 Task: Add Richards Regenerative 100% Grass Fed Ground Beef 85% Lean to the cart.
Action: Mouse moved to (223, 126)
Screenshot: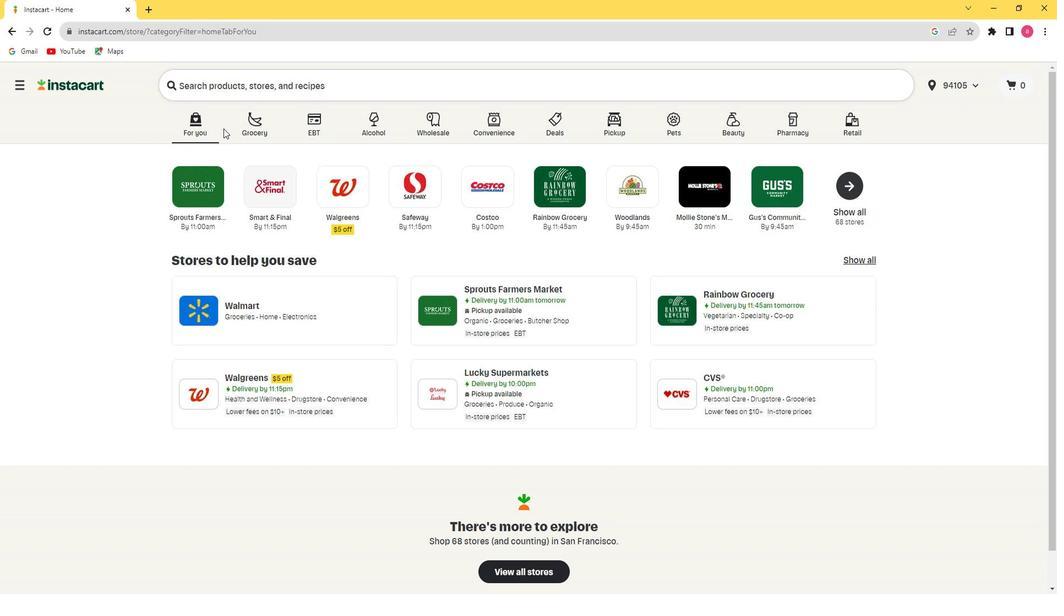 
Action: Mouse pressed left at (223, 126)
Screenshot: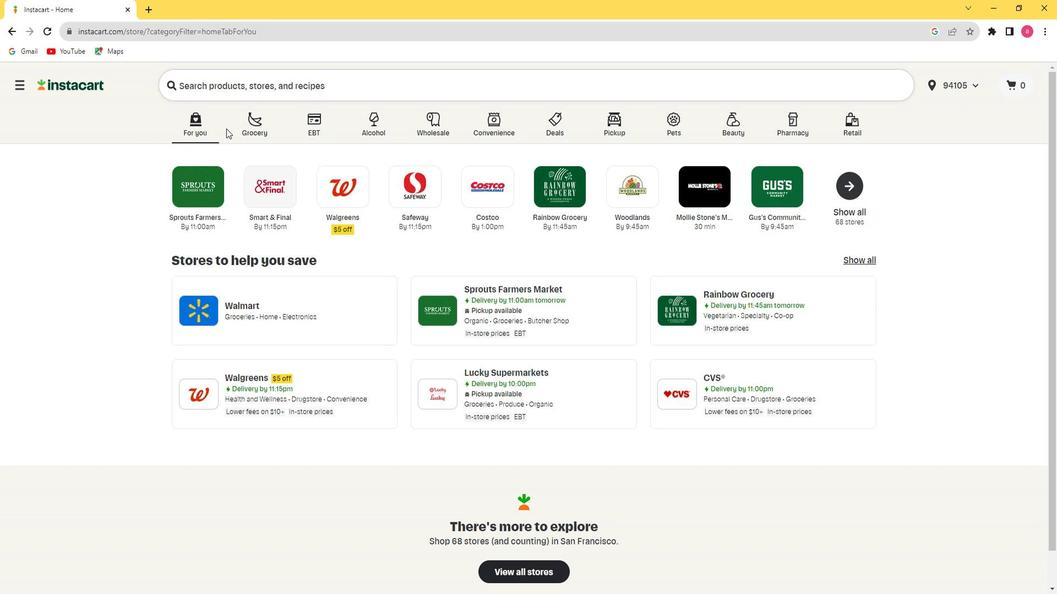 
Action: Mouse moved to (231, 125)
Screenshot: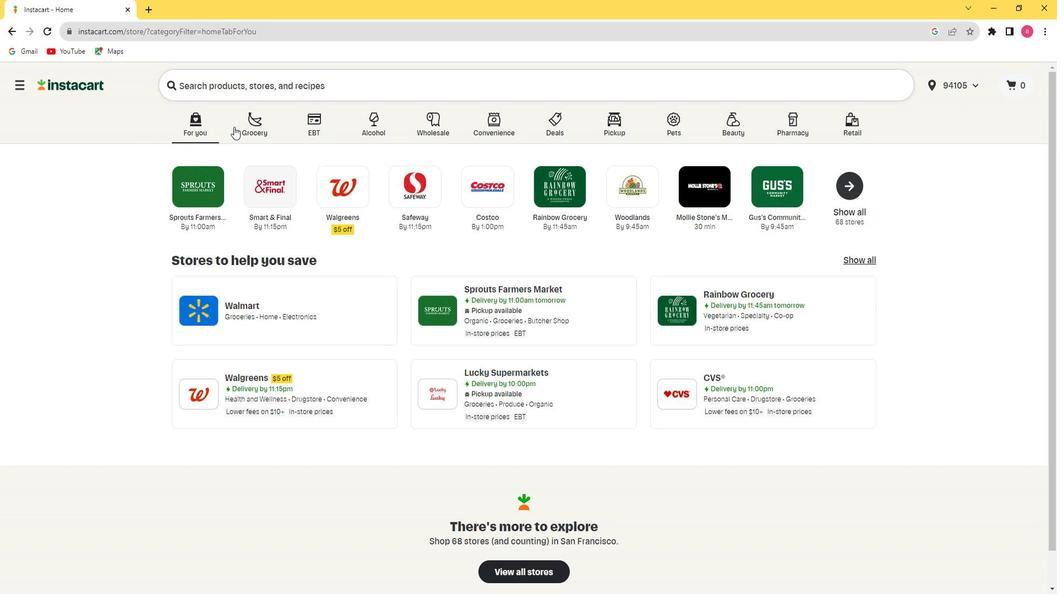 
Action: Mouse pressed left at (231, 125)
Screenshot: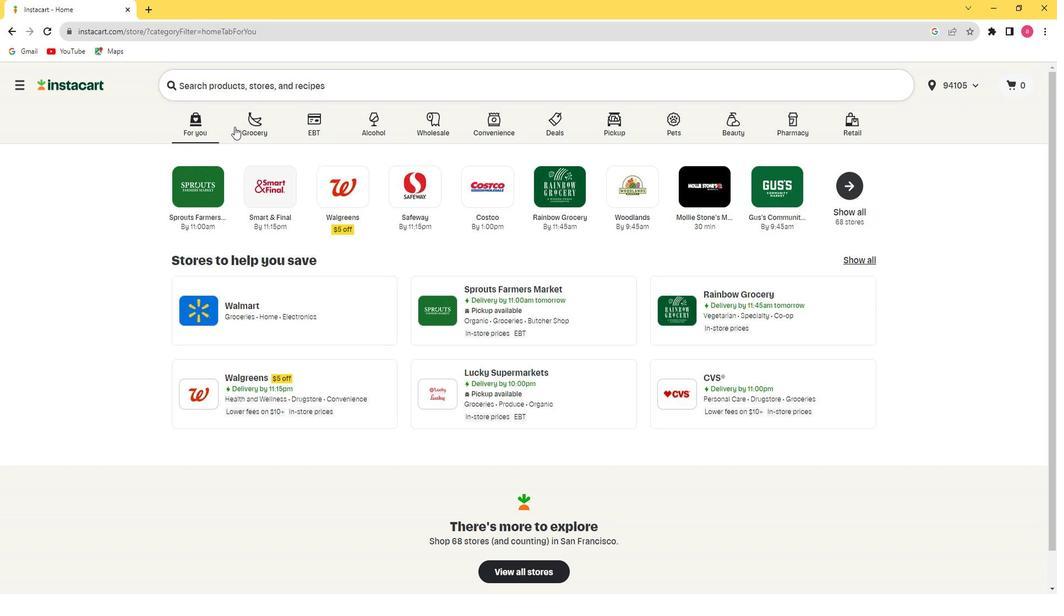 
Action: Mouse moved to (718, 214)
Screenshot: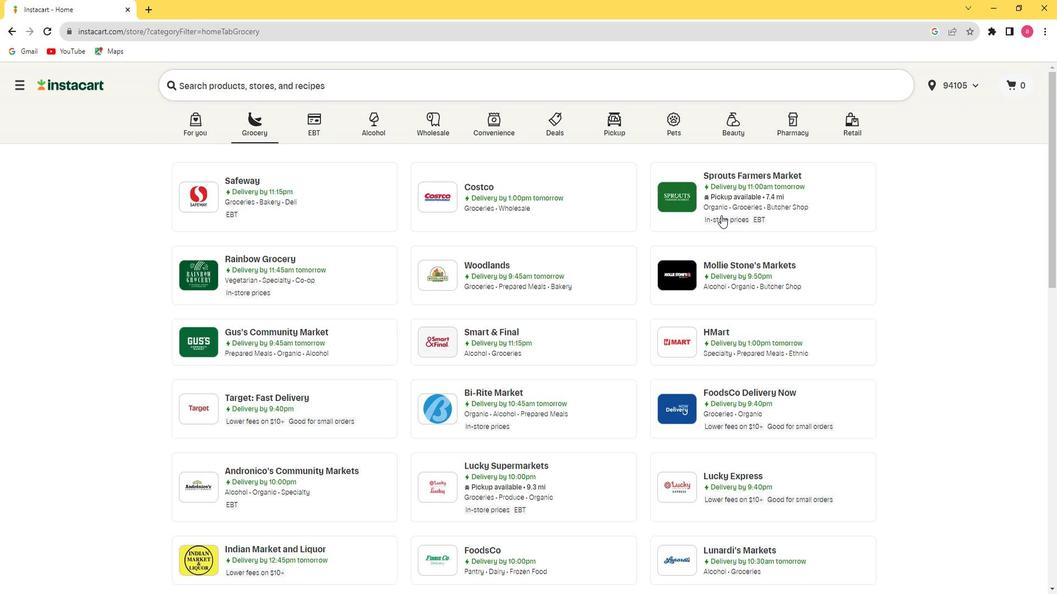 
Action: Mouse pressed left at (718, 214)
Screenshot: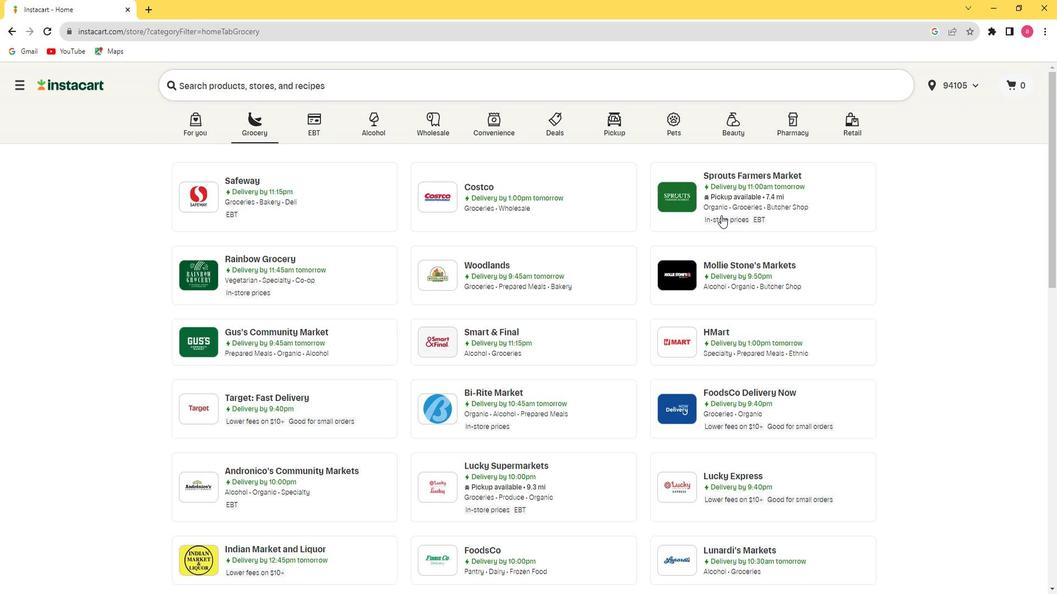 
Action: Mouse moved to (89, 399)
Screenshot: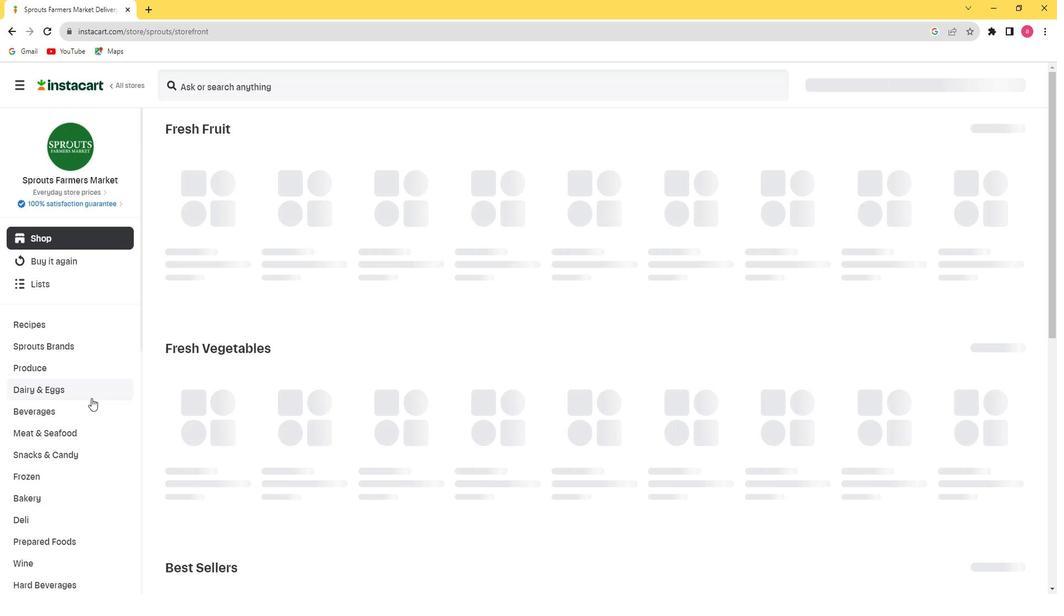 
Action: Mouse scrolled (89, 399) with delta (0, 0)
Screenshot: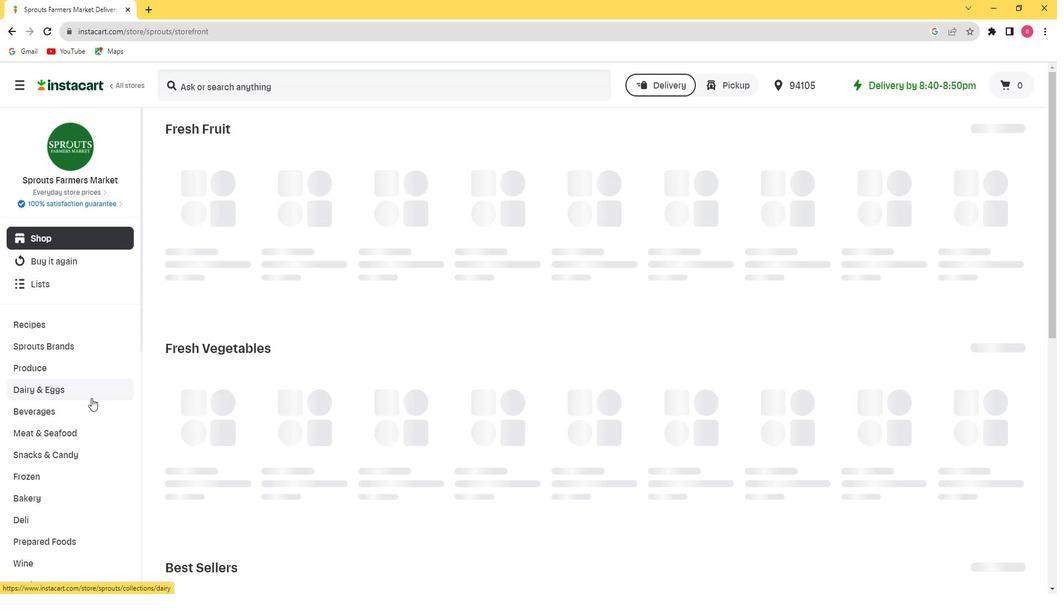 
Action: Mouse moved to (65, 385)
Screenshot: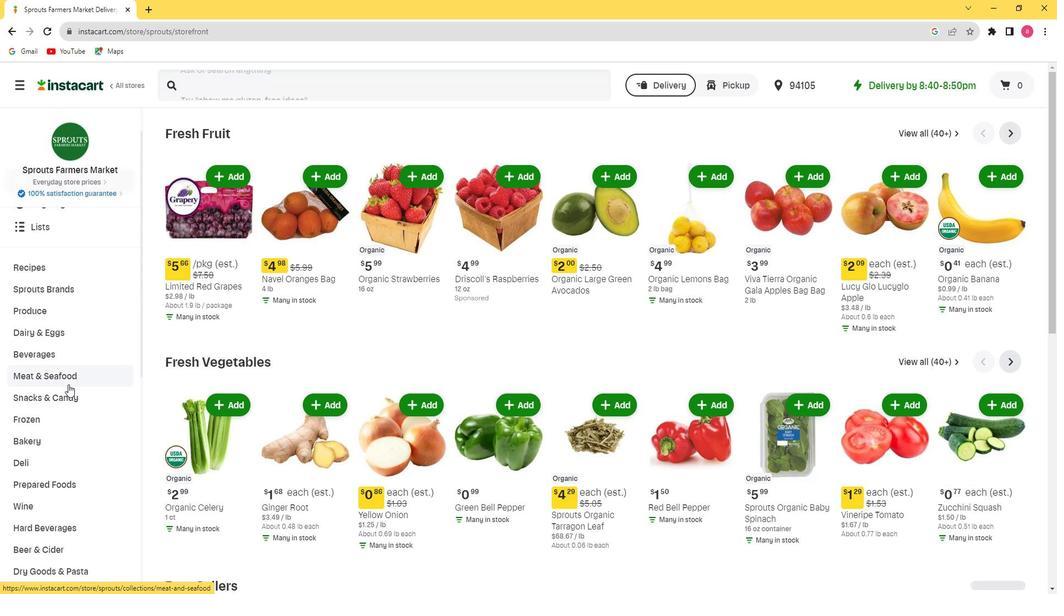 
Action: Mouse pressed left at (65, 385)
Screenshot: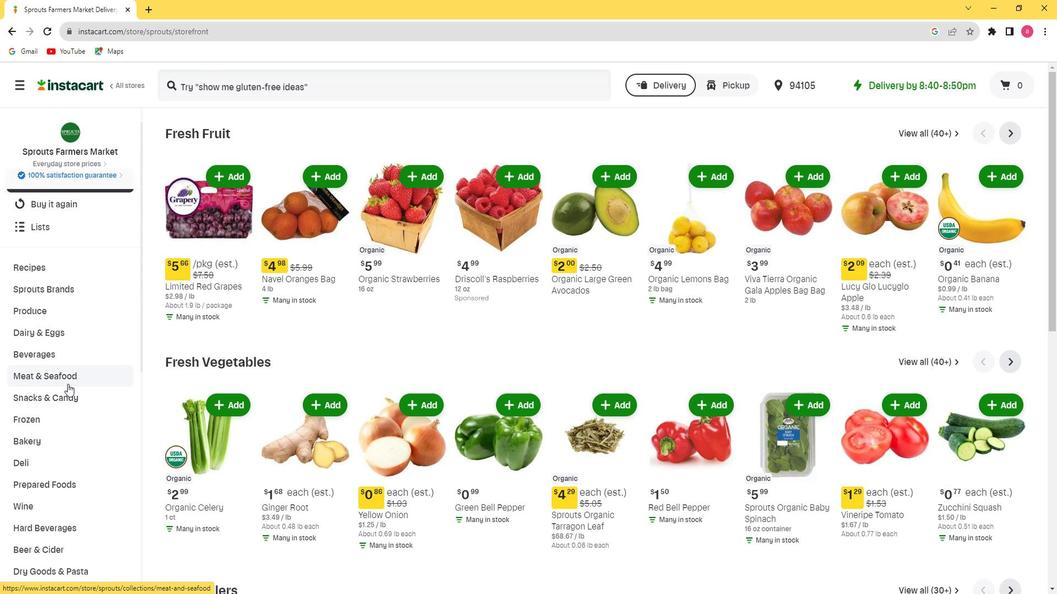 
Action: Mouse moved to (55, 417)
Screenshot: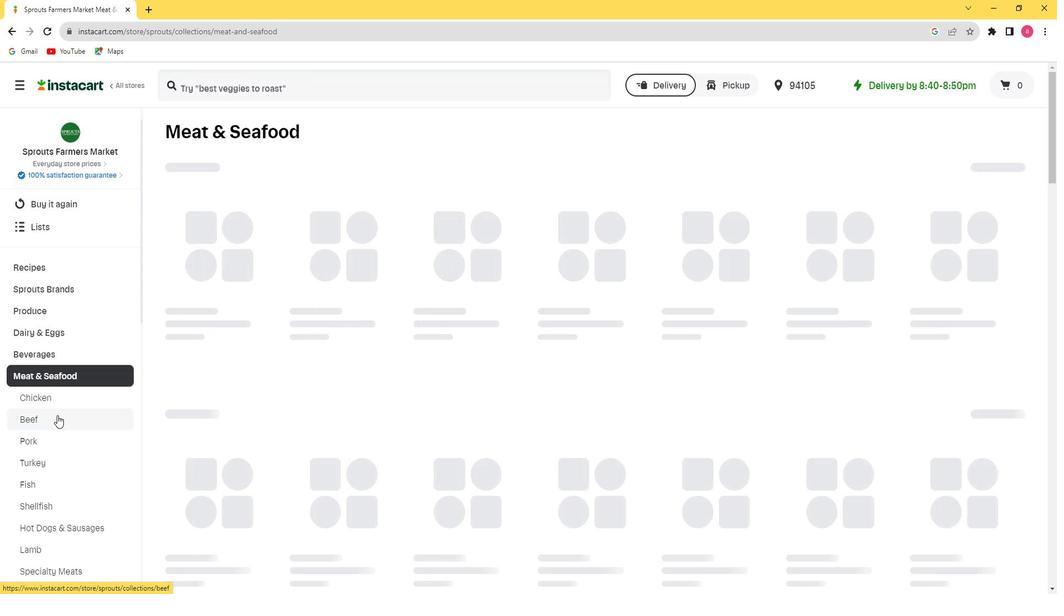 
Action: Mouse pressed left at (55, 417)
Screenshot: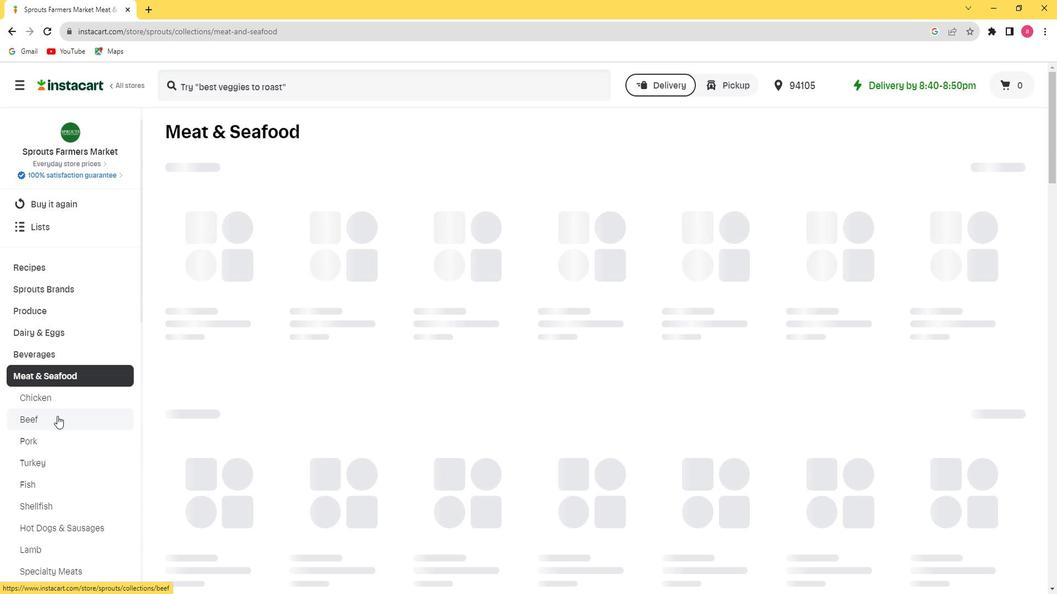 
Action: Mouse moved to (360, 178)
Screenshot: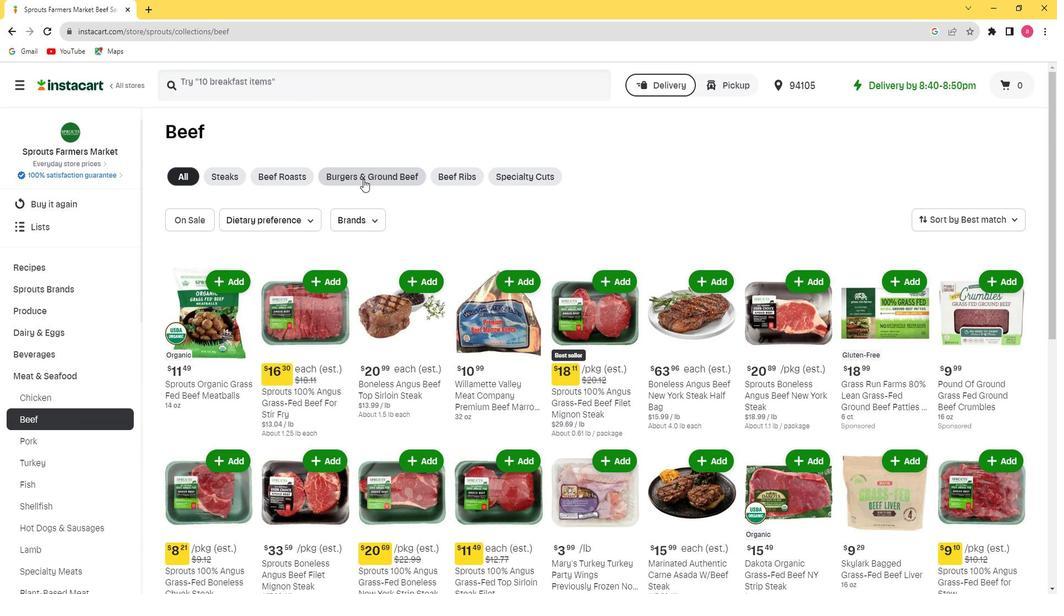 
Action: Mouse pressed left at (360, 178)
Screenshot: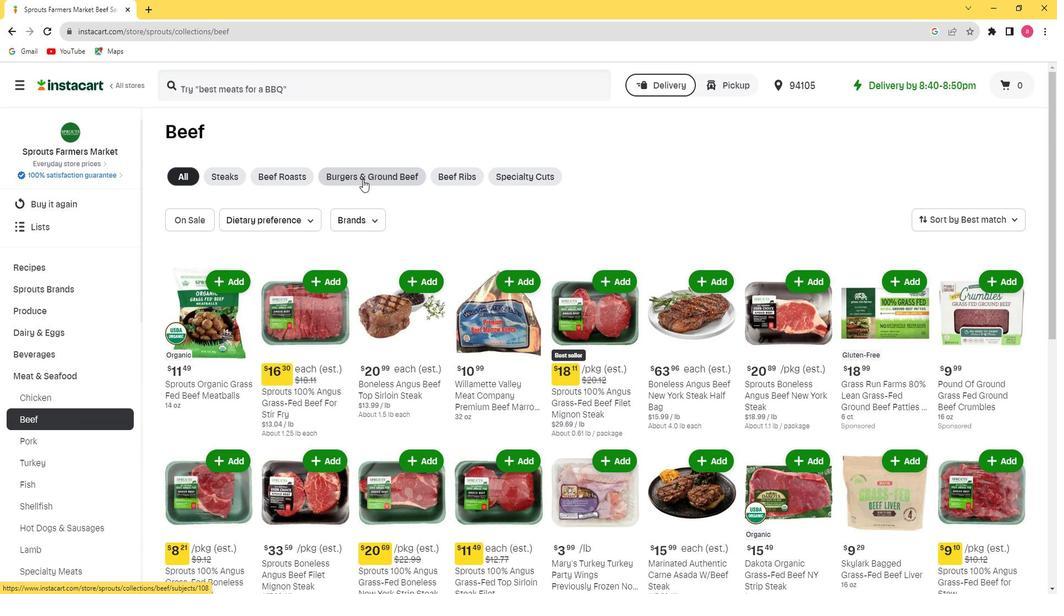 
Action: Mouse moved to (283, 85)
Screenshot: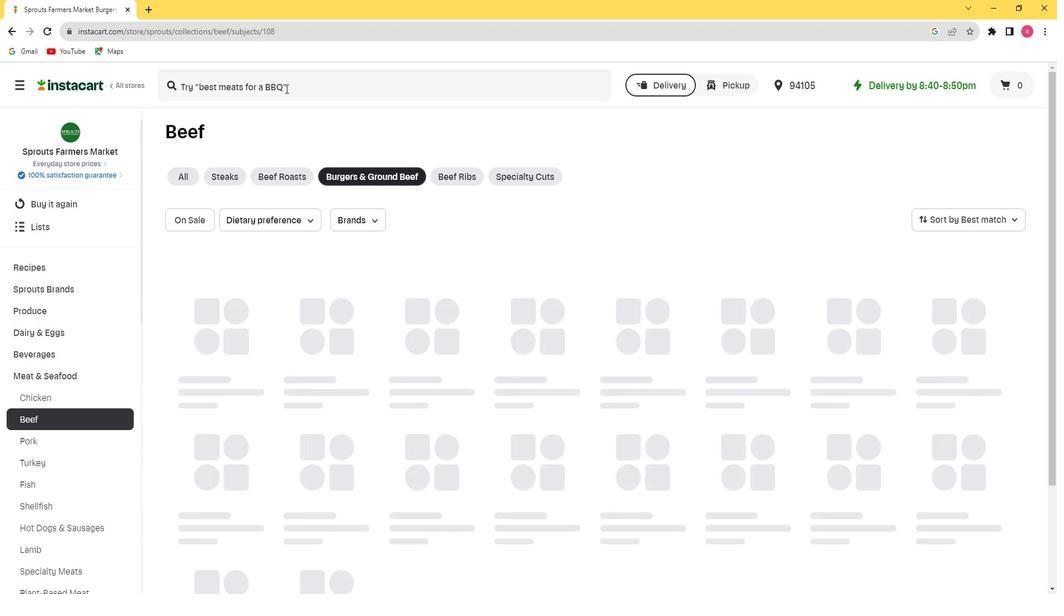 
Action: Mouse pressed left at (283, 85)
Screenshot: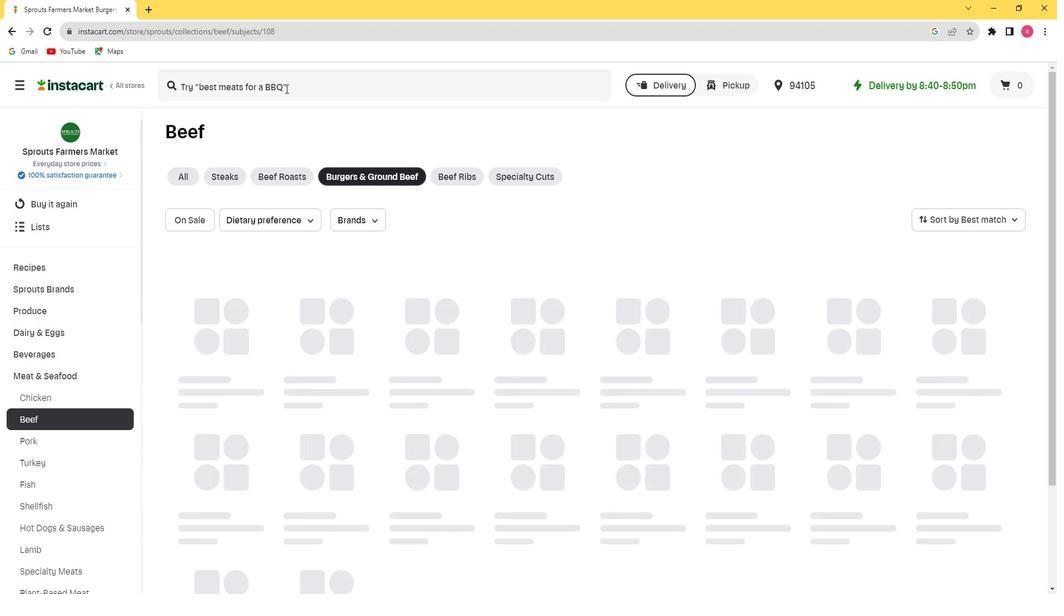 
Action: Key pressed <Key.shift>Richards<Key.space><Key.shift>Regenerative<Key.space>100<Key.shift>%<Key.space><Key.shift><Key.shift><Key.shift><Key.shift><Key.shift><Key.shift>Grass<Key.space><Key.shift>Fed<Key.space><Key.shift>Ground<Key.space><Key.shift>Beef<Key.space>85<Key.shift>%<Key.space><Key.shift><Key.shift><Key.shift><Key.shift><Key.shift><Key.shift><Key.shift><Key.shift><Key.shift><Key.shift><Key.shift><Key.shift><Key.shift><Key.shift><Key.shift><Key.shift><Key.shift><Key.shift><Key.shift><Key.shift><Key.shift><Key.shift><Key.shift><Key.shift>Lean<Key.space><Key.enter>
Screenshot: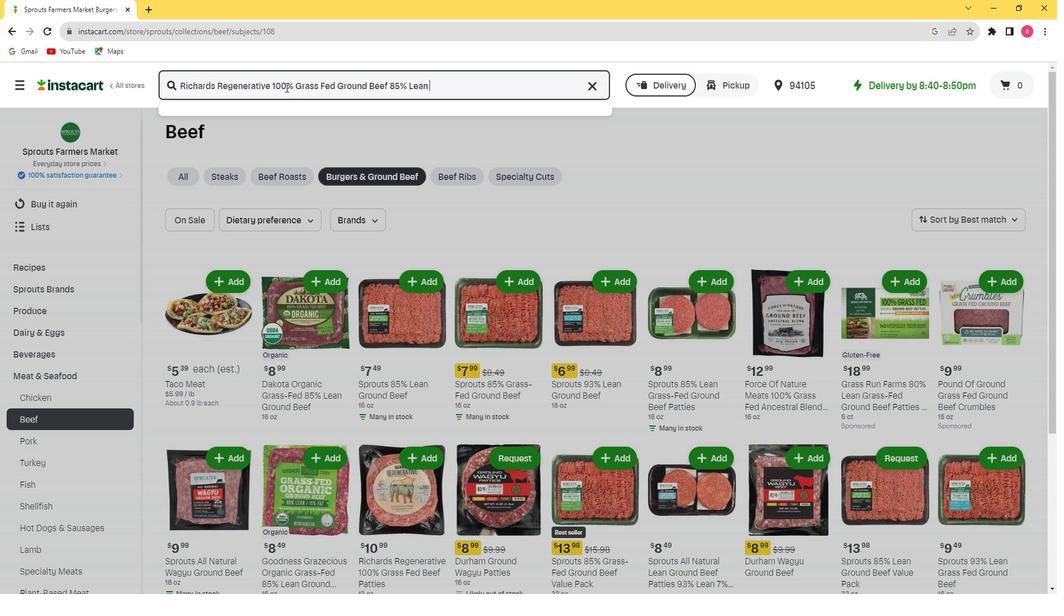 
Action: Mouse moved to (854, 392)
Screenshot: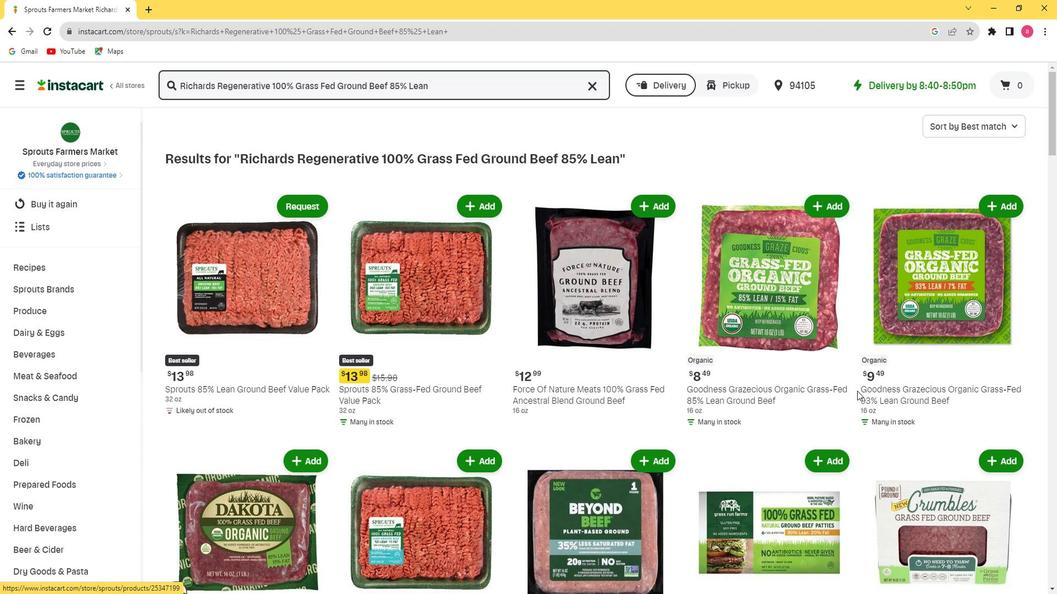 
Action: Mouse scrolled (854, 391) with delta (0, 0)
Screenshot: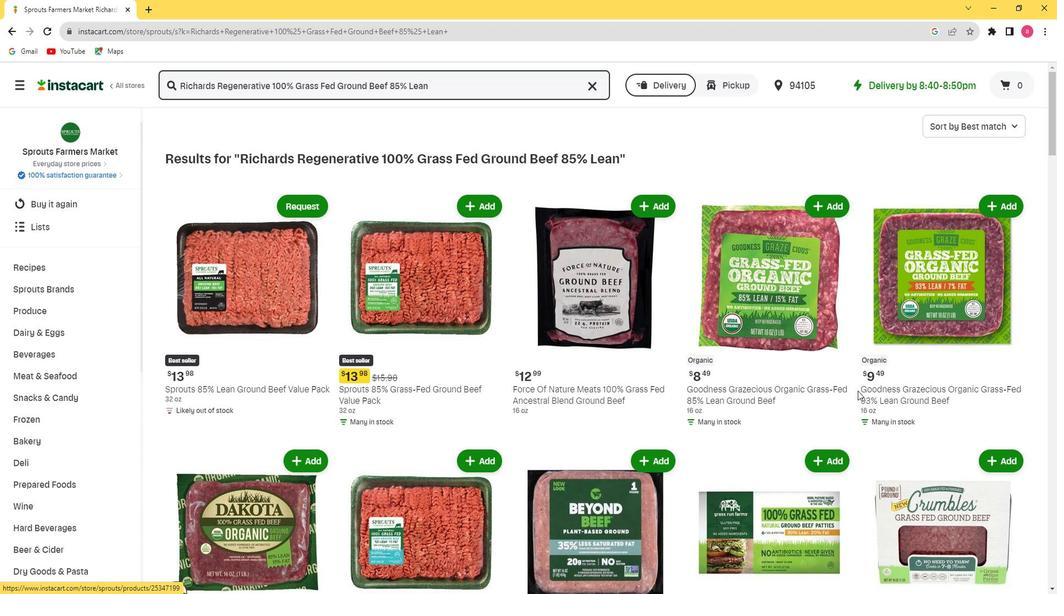
Action: Mouse moved to (855, 391)
Screenshot: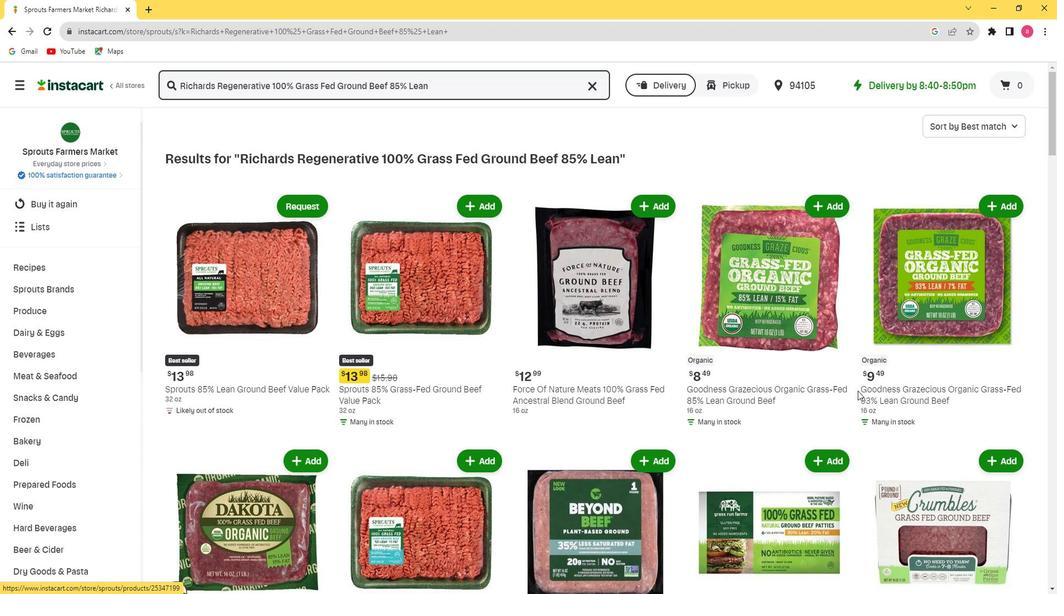 
Action: Mouse scrolled (855, 391) with delta (0, 0)
Screenshot: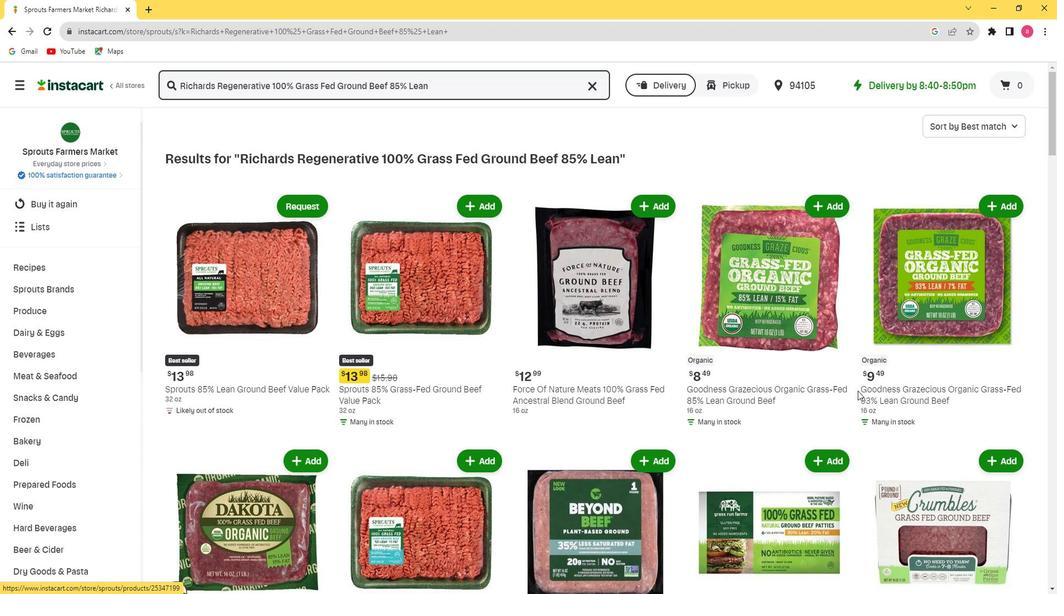 
Action: Mouse scrolled (855, 391) with delta (0, 0)
Screenshot: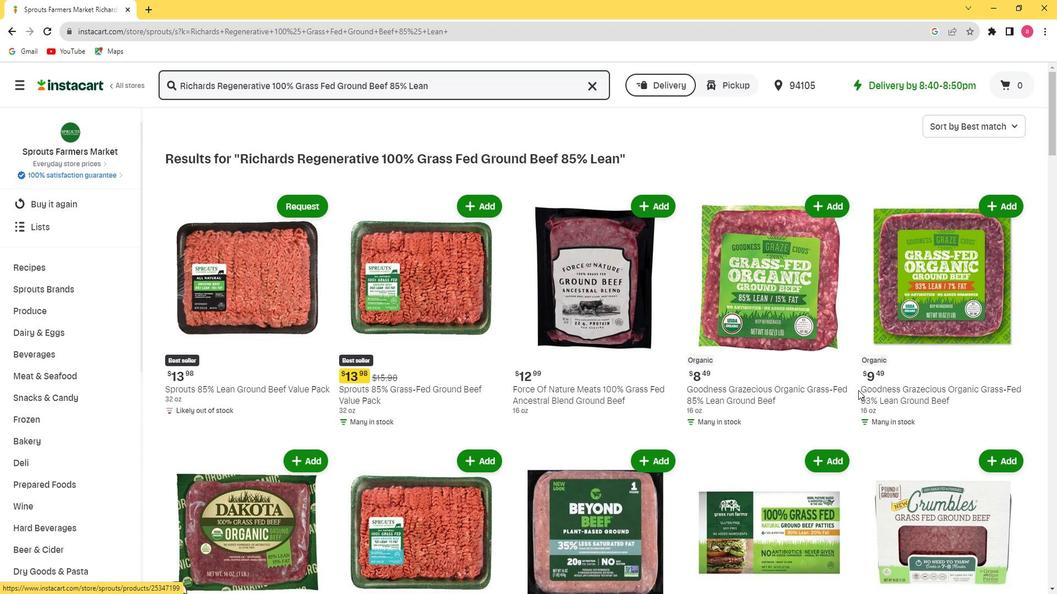 
Action: Mouse scrolled (855, 391) with delta (0, 0)
Screenshot: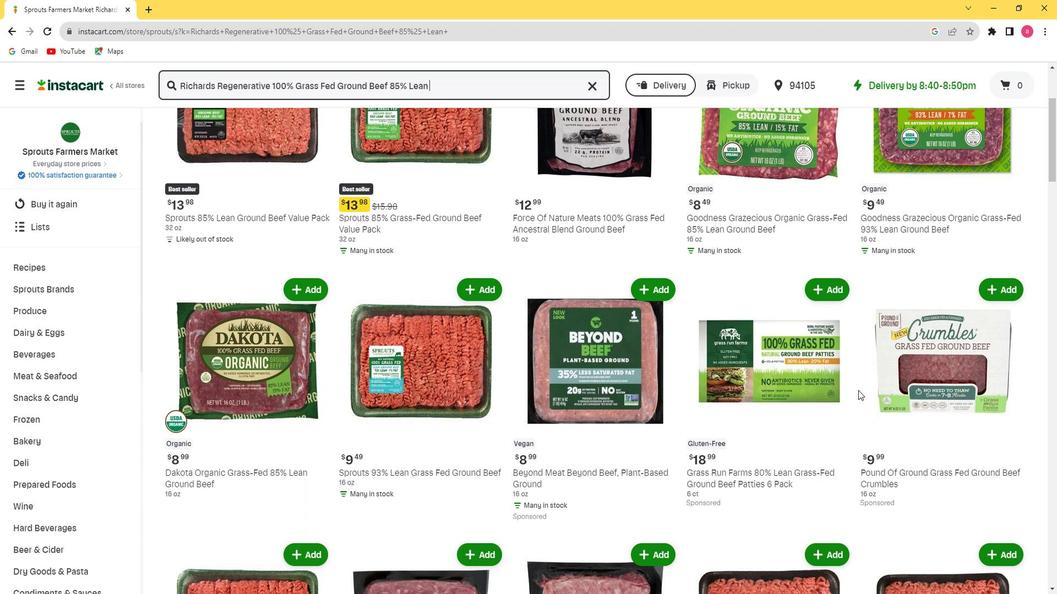 
Action: Mouse scrolled (855, 391) with delta (0, 0)
Screenshot: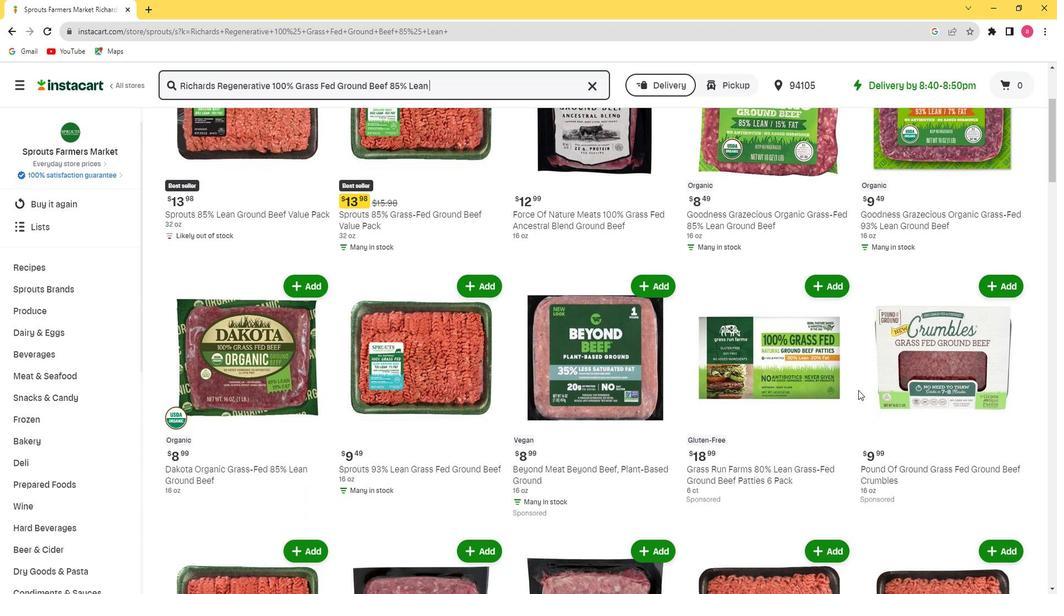 
Action: Mouse moved to (235, 418)
Screenshot: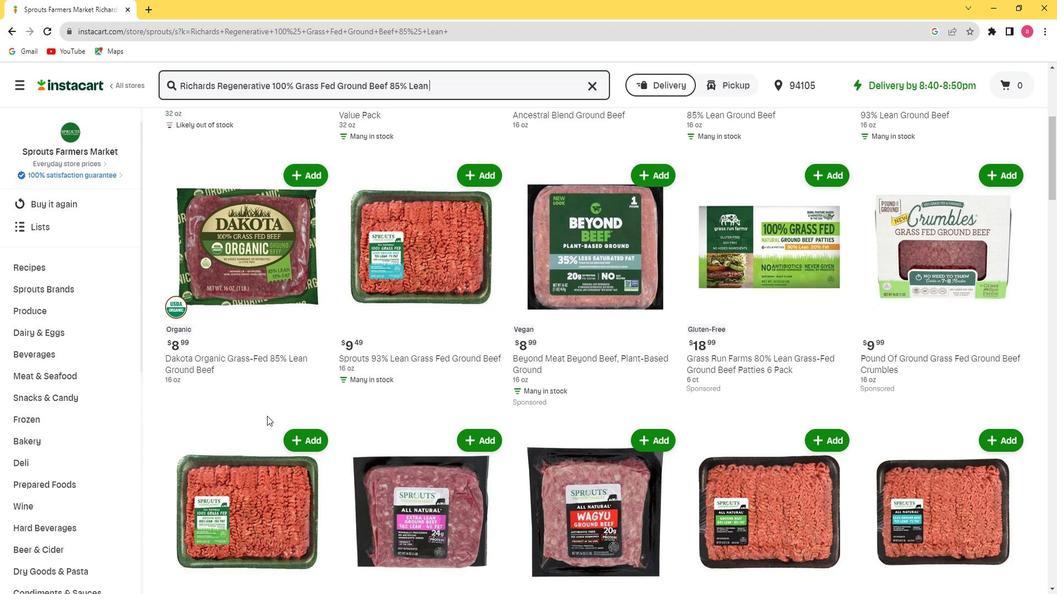 
Action: Mouse scrolled (235, 417) with delta (0, -1)
Screenshot: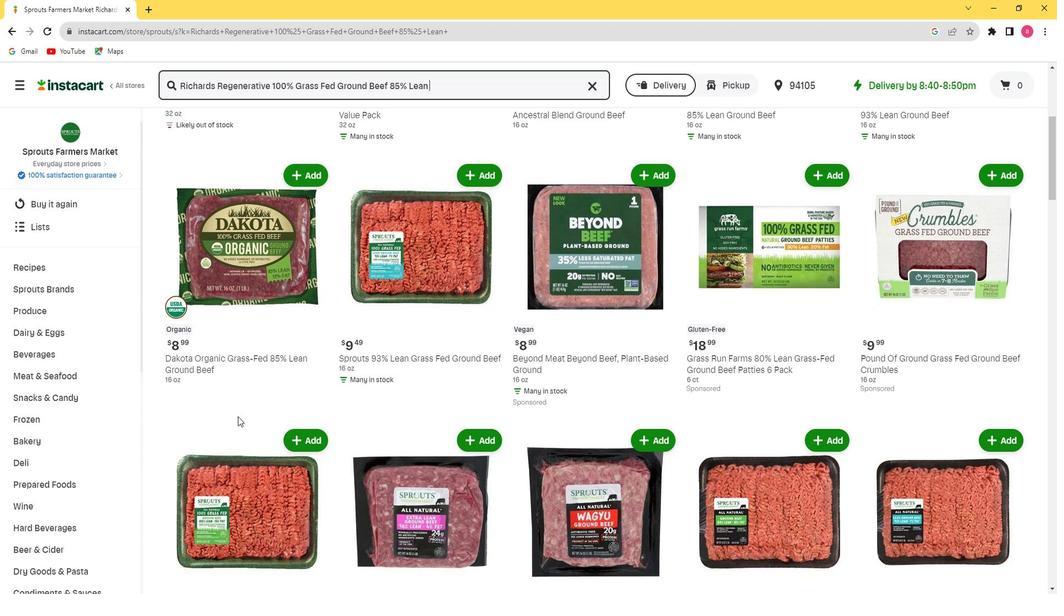 
Action: Mouse scrolled (235, 417) with delta (0, -1)
Screenshot: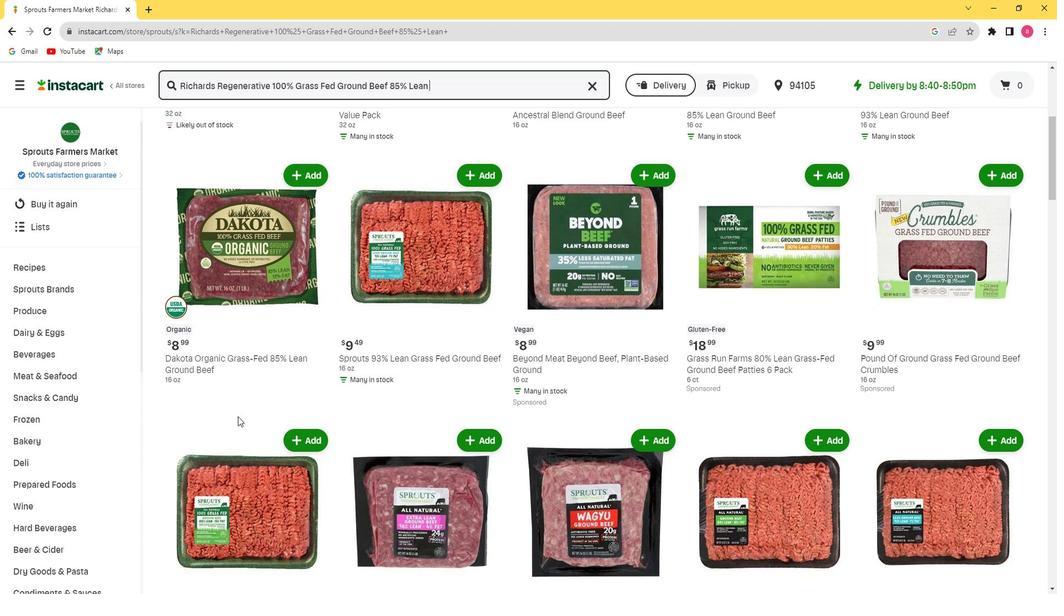 
Action: Mouse moved to (902, 454)
Screenshot: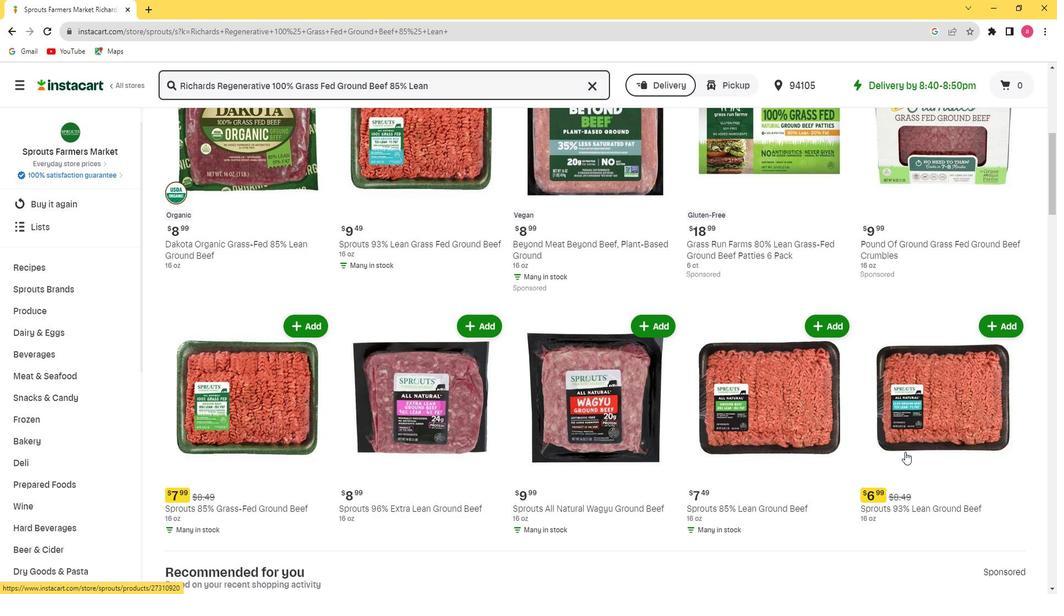 
Action: Mouse scrolled (902, 453) with delta (0, 0)
Screenshot: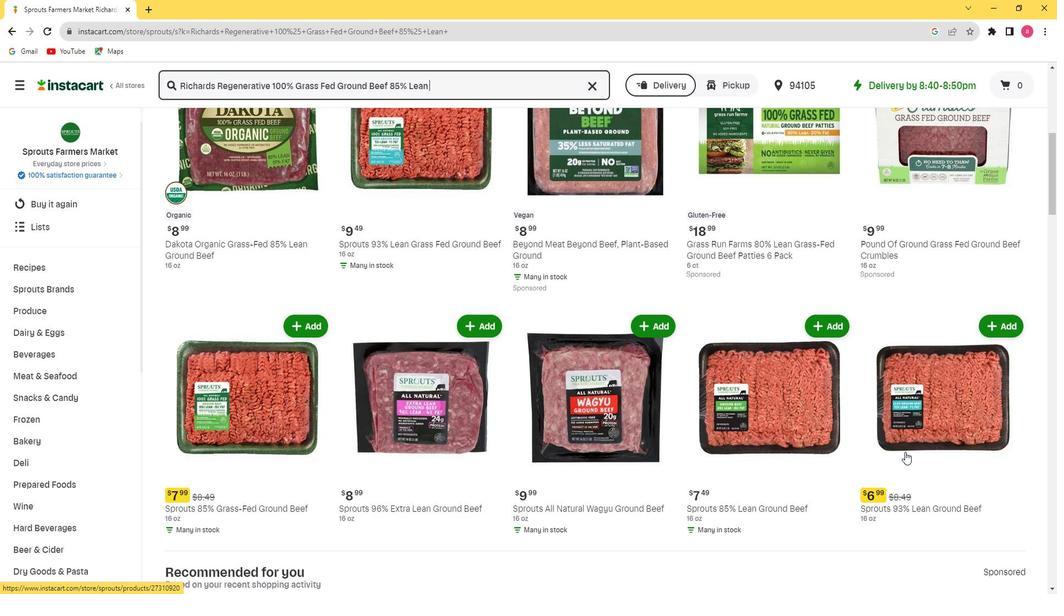 
Action: Mouse scrolled (902, 453) with delta (0, 0)
Screenshot: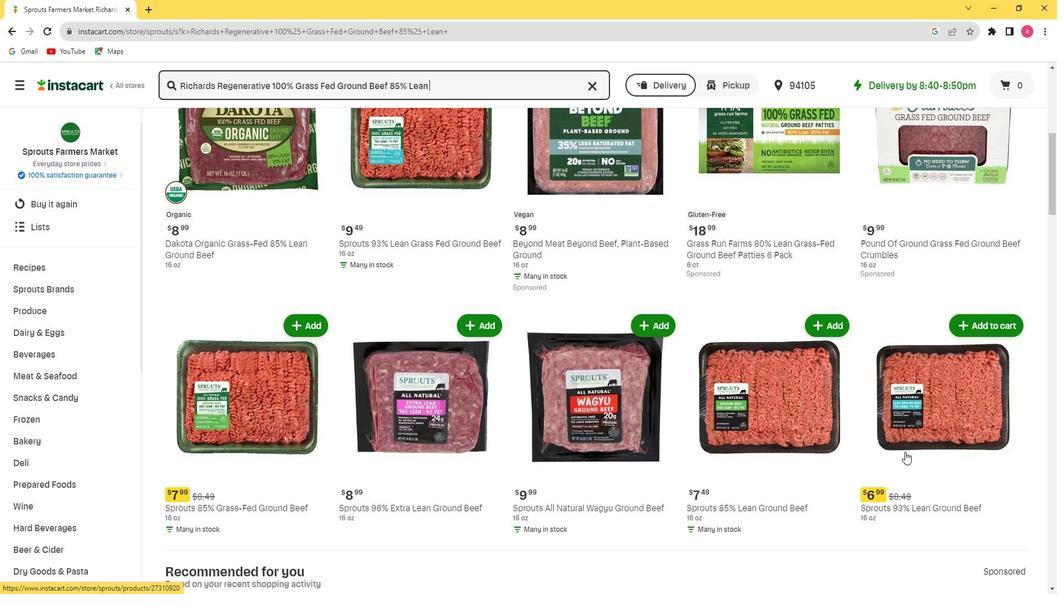 
Action: Mouse moved to (237, 415)
Screenshot: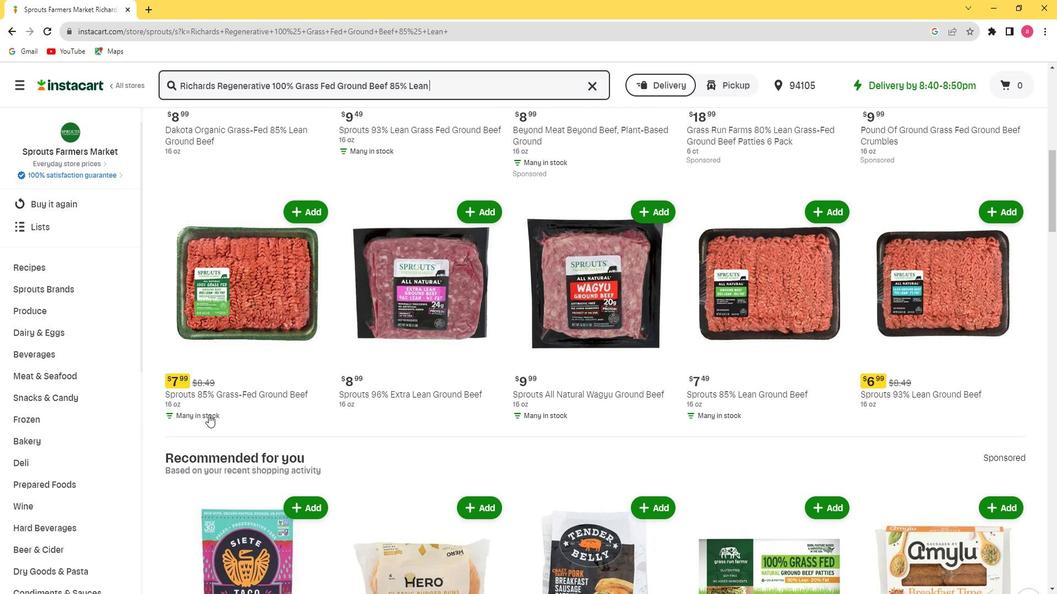 
Action: Mouse scrolled (237, 414) with delta (0, 0)
Screenshot: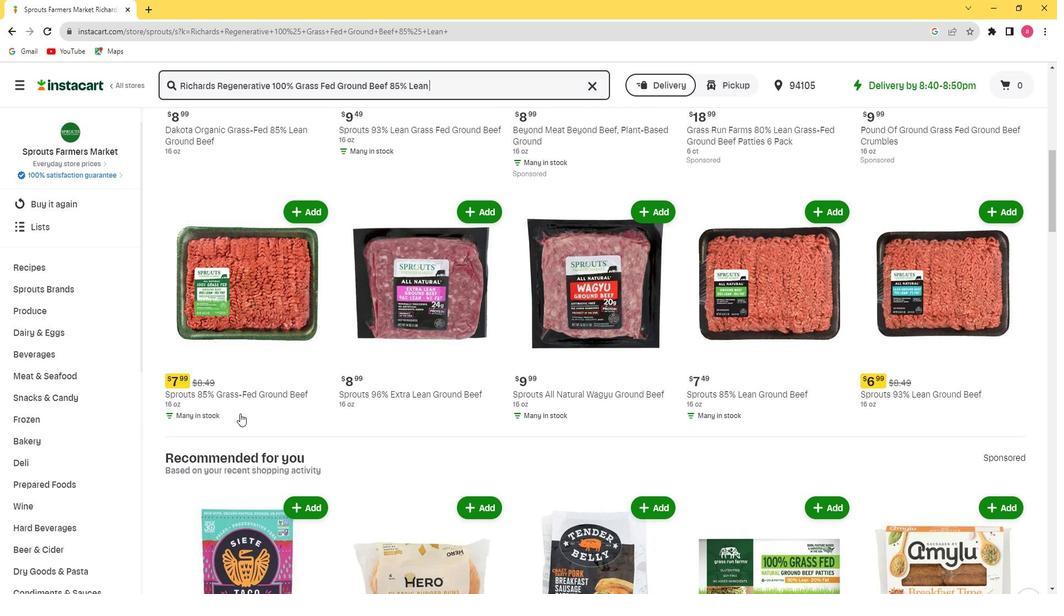 
Action: Mouse scrolled (237, 414) with delta (0, 0)
Screenshot: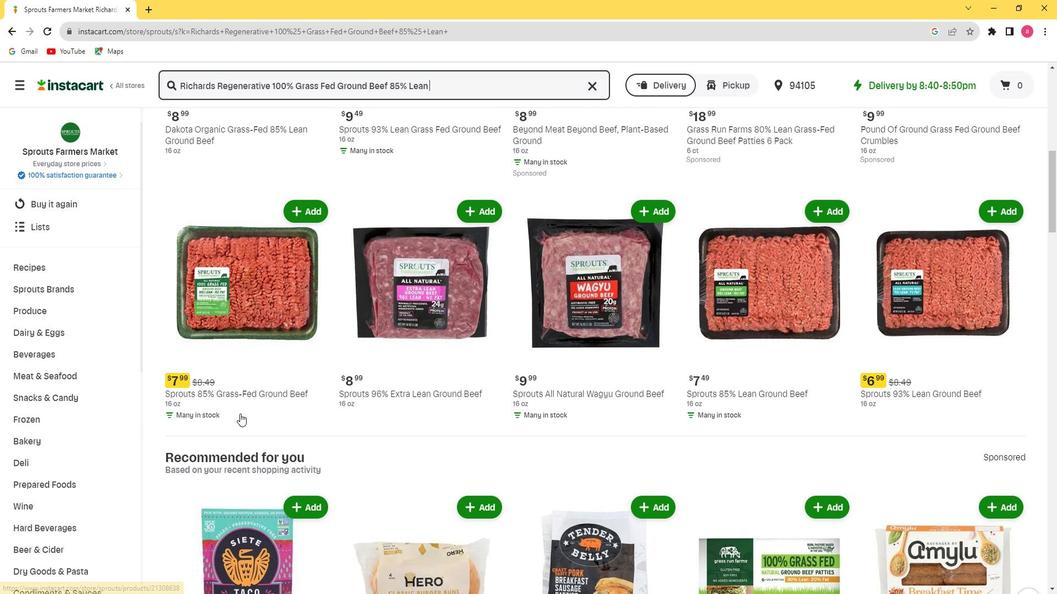 
Action: Mouse scrolled (237, 414) with delta (0, 0)
Screenshot: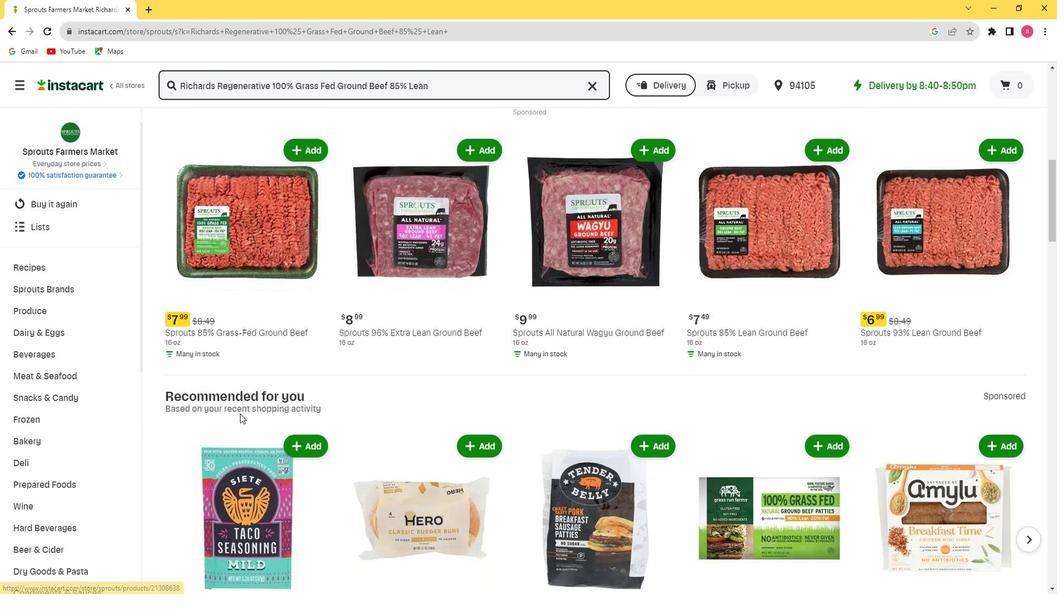 
Action: Mouse scrolled (237, 414) with delta (0, 0)
Screenshot: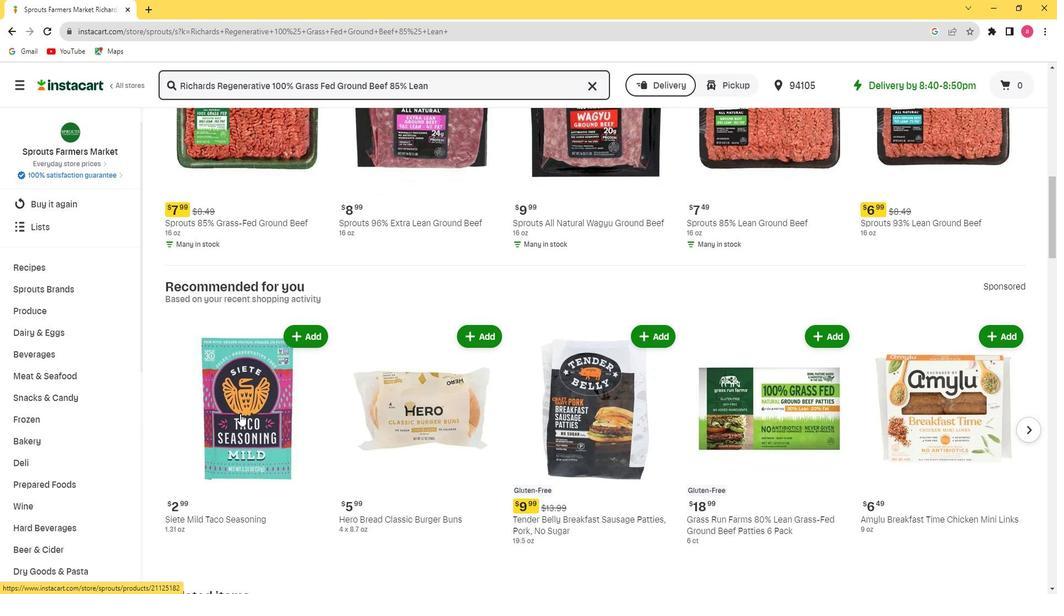 
Action: Mouse scrolled (237, 414) with delta (0, 0)
Screenshot: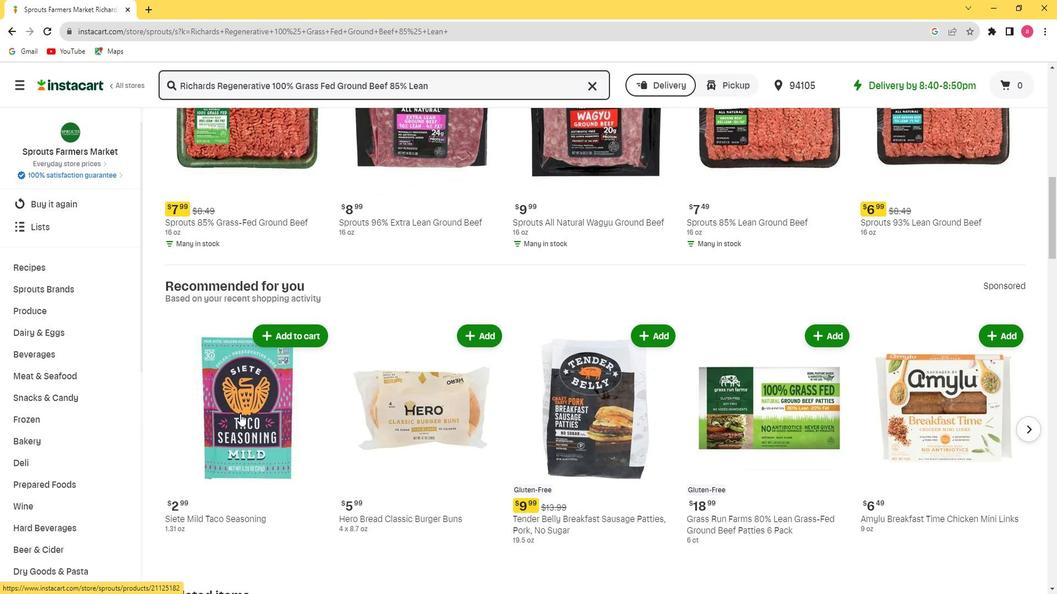 
Action: Mouse moved to (916, 418)
Screenshot: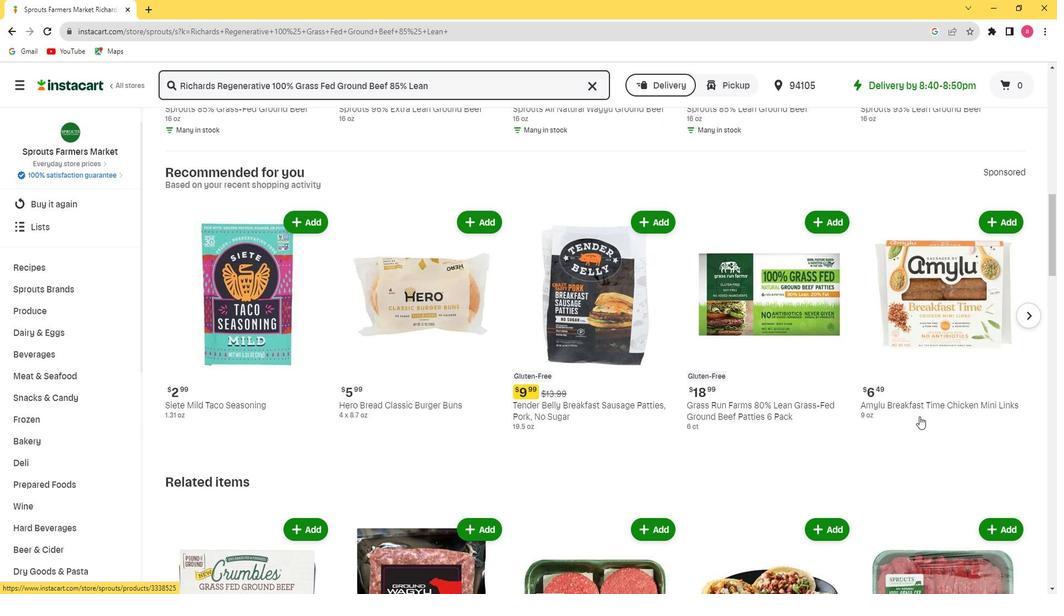 
Action: Mouse scrolled (916, 417) with delta (0, -1)
Screenshot: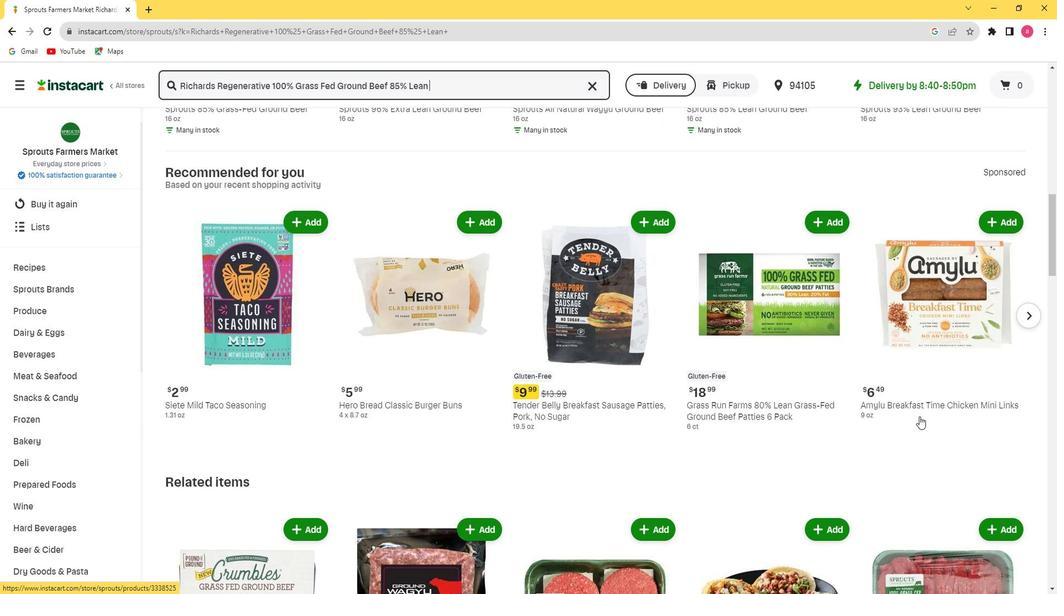 
Action: Mouse scrolled (916, 417) with delta (0, -1)
Screenshot: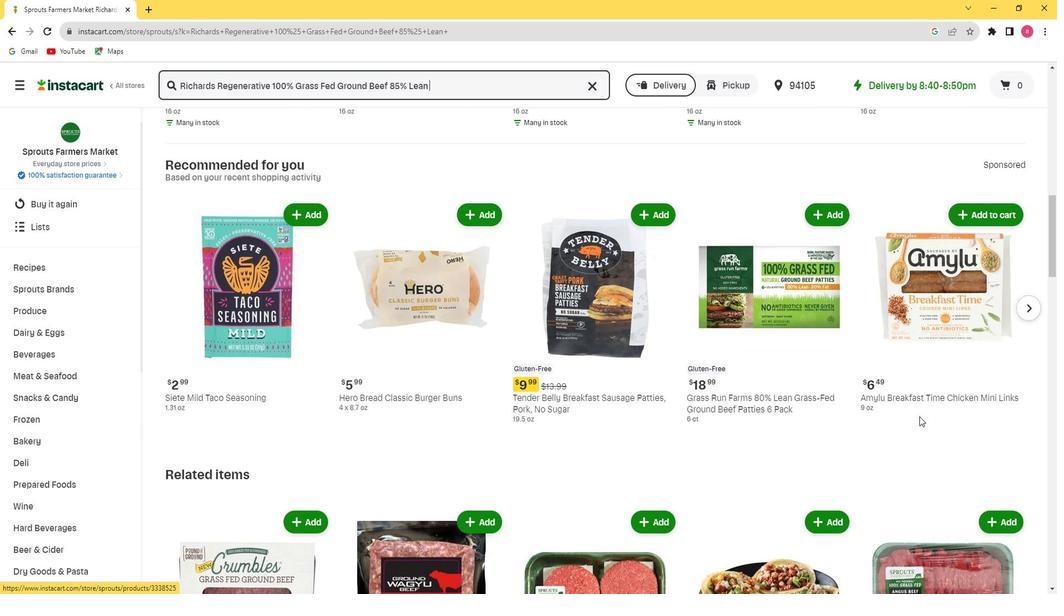 
Action: Mouse scrolled (916, 417) with delta (0, -1)
Screenshot: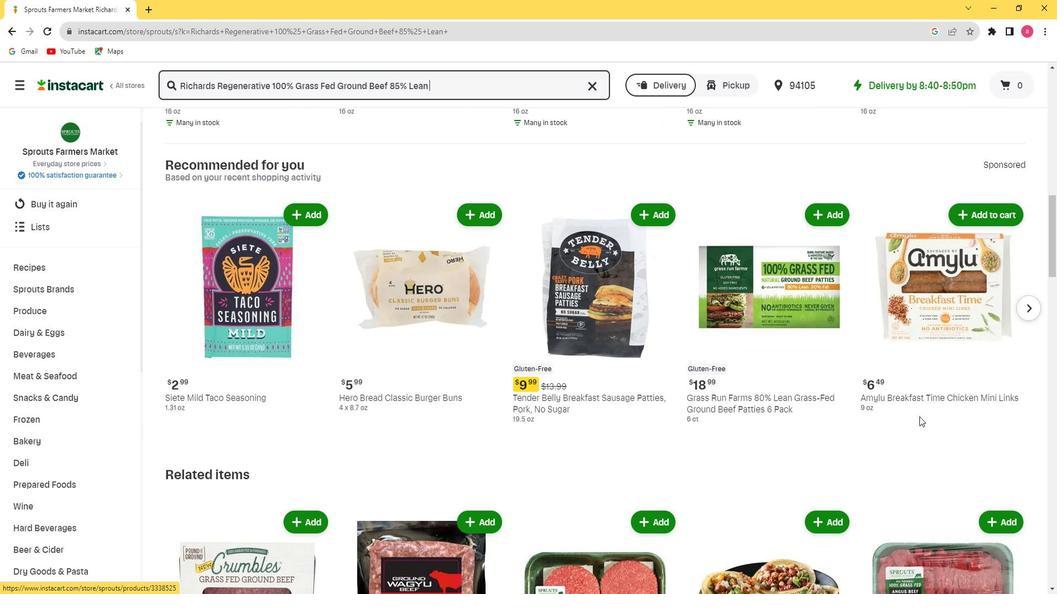 
Action: Mouse scrolled (916, 417) with delta (0, -1)
Screenshot: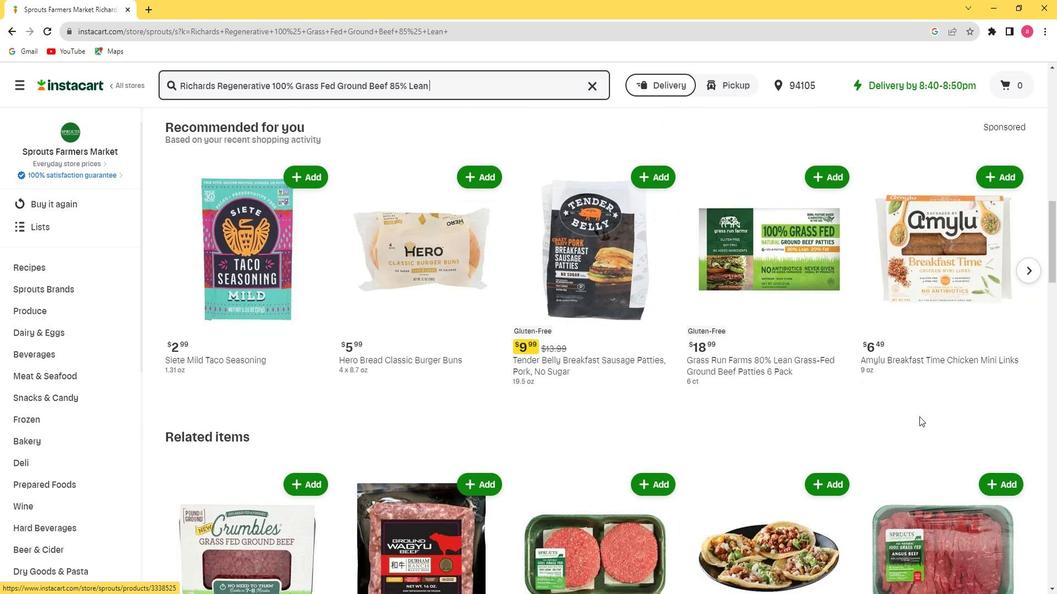 
Action: Mouse scrolled (916, 417) with delta (0, -1)
Screenshot: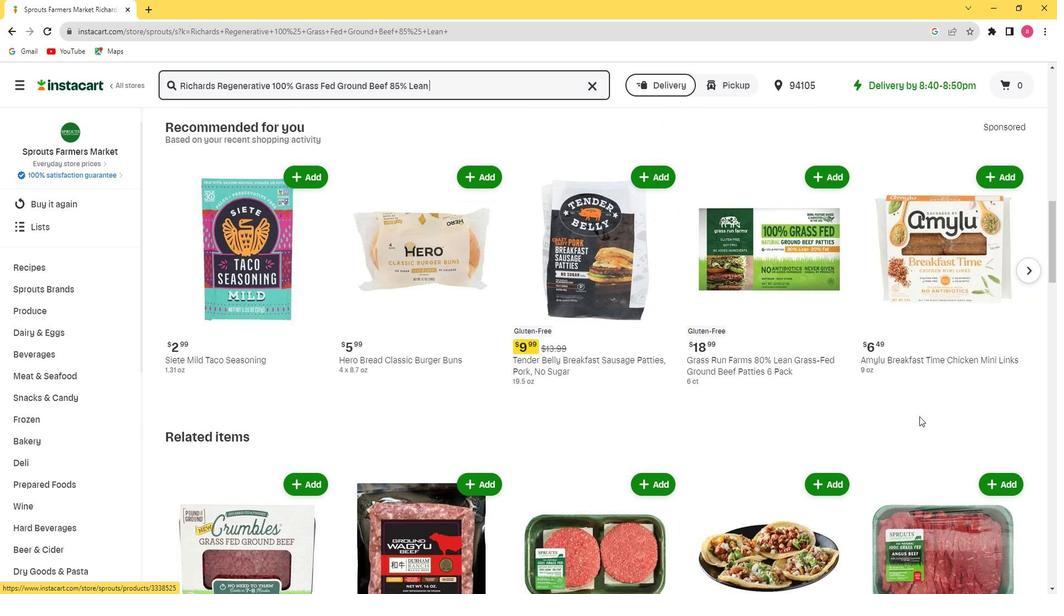 
Action: Mouse moved to (234, 448)
Screenshot: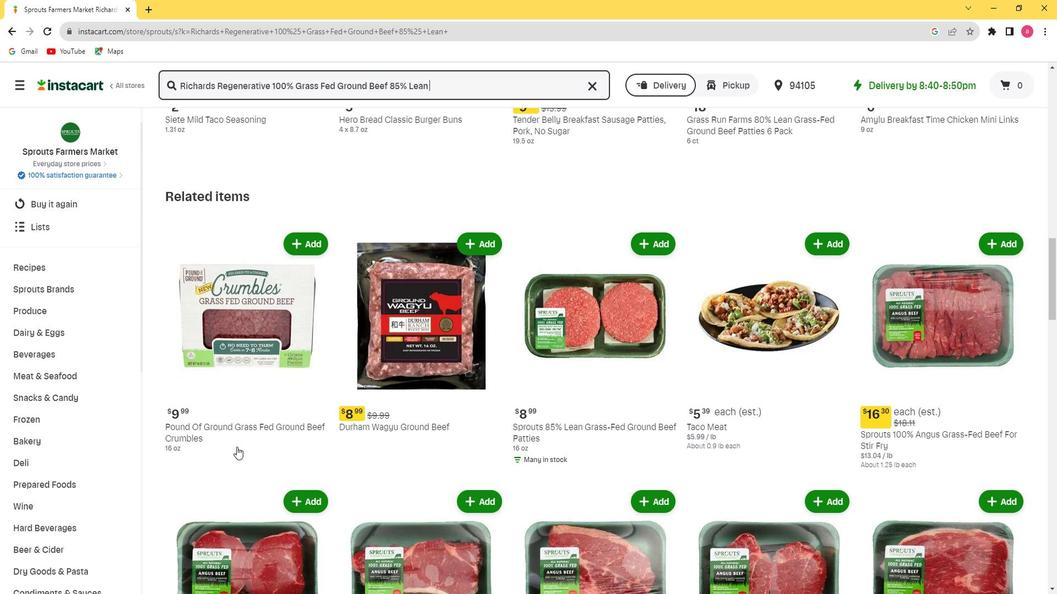 
Action: Mouse scrolled (234, 448) with delta (0, 0)
Screenshot: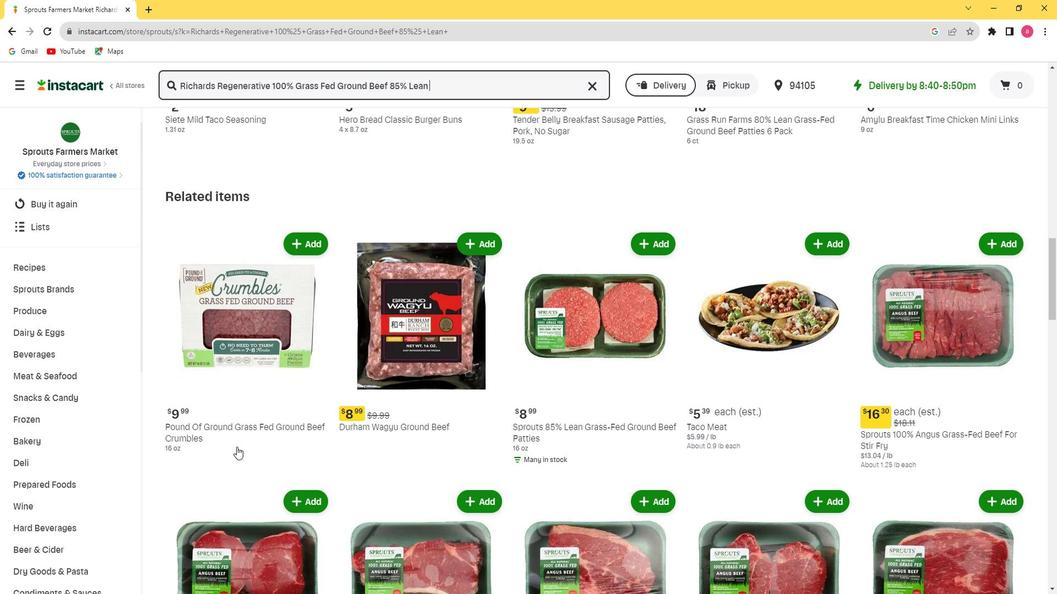 
Action: Mouse scrolled (234, 448) with delta (0, 0)
Screenshot: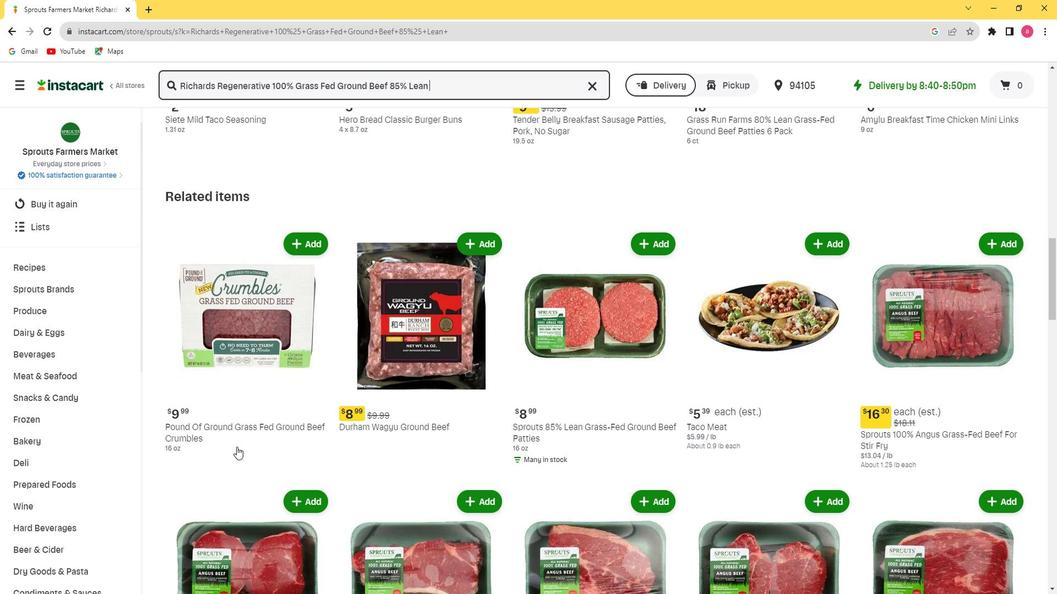 
Action: Mouse scrolled (234, 448) with delta (0, 0)
Screenshot: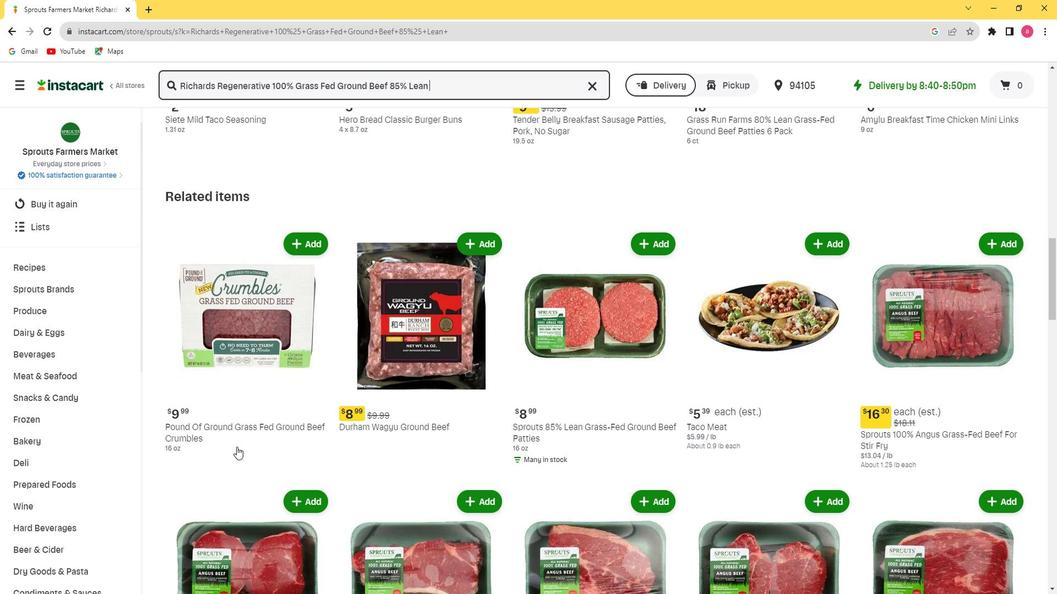 
Action: Mouse scrolled (234, 448) with delta (0, 0)
Screenshot: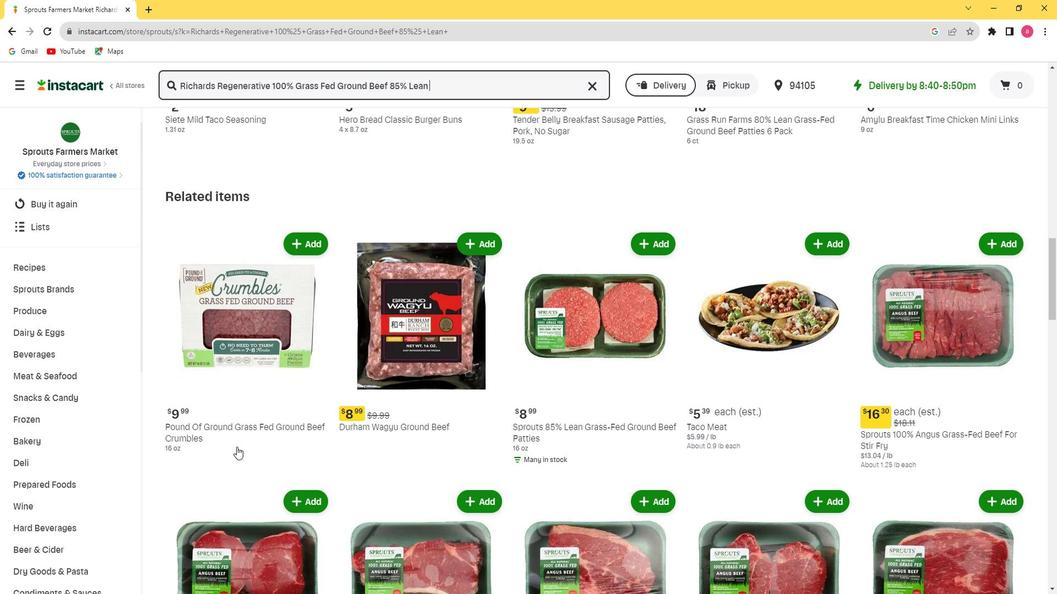 
Action: Mouse moved to (896, 461)
Screenshot: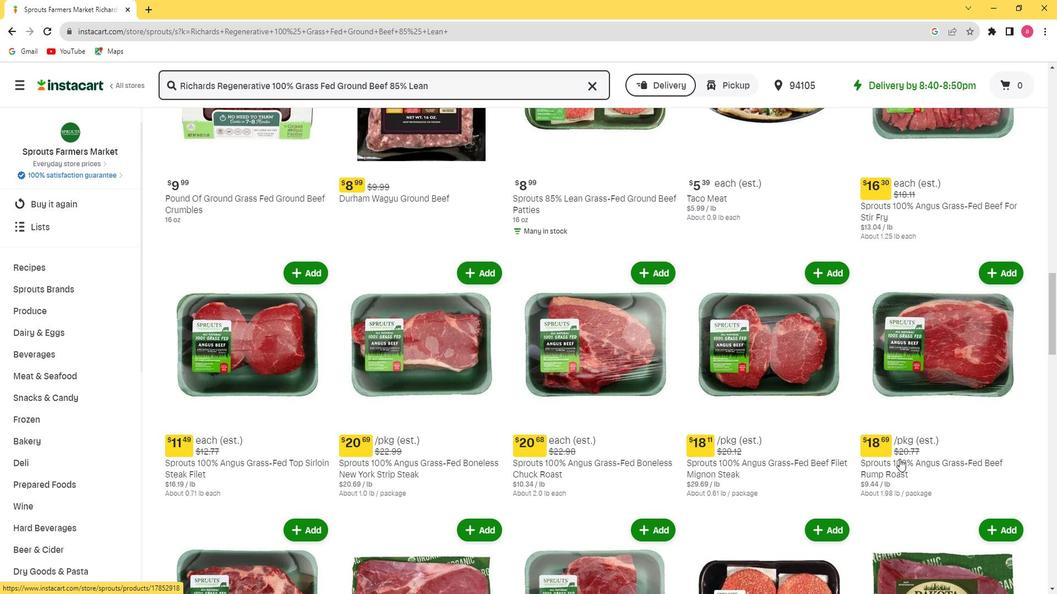 
Action: Mouse scrolled (896, 460) with delta (0, 0)
Screenshot: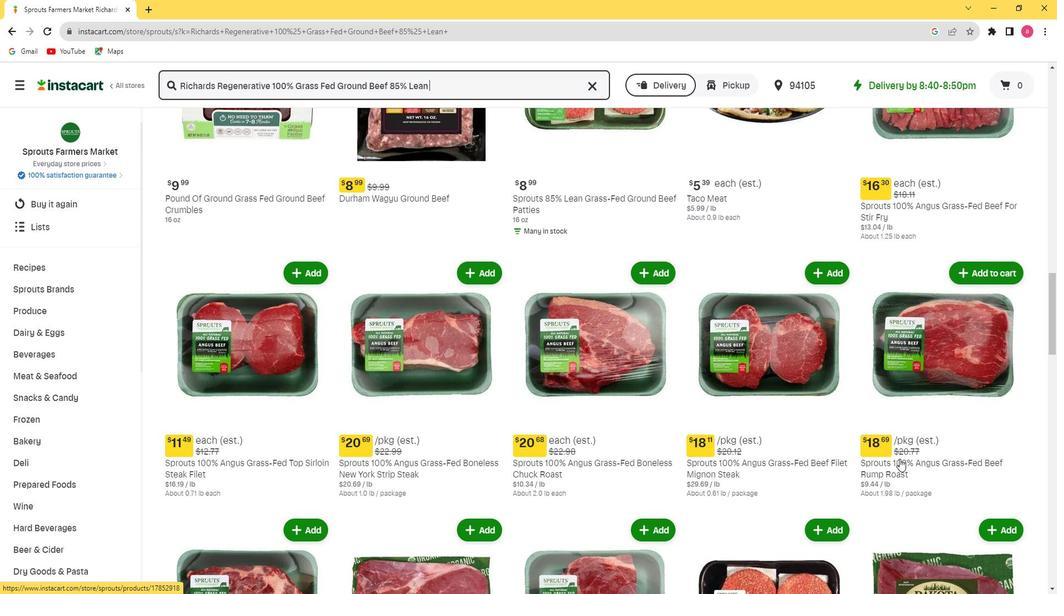 
Action: Mouse scrolled (896, 460) with delta (0, 0)
Screenshot: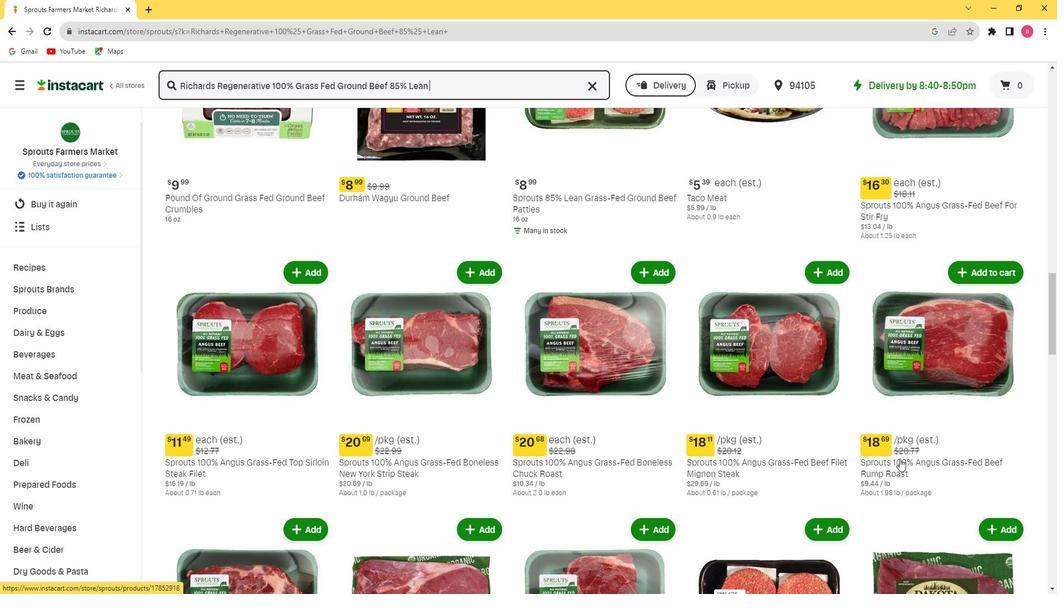 
Action: Mouse scrolled (896, 460) with delta (0, 0)
Screenshot: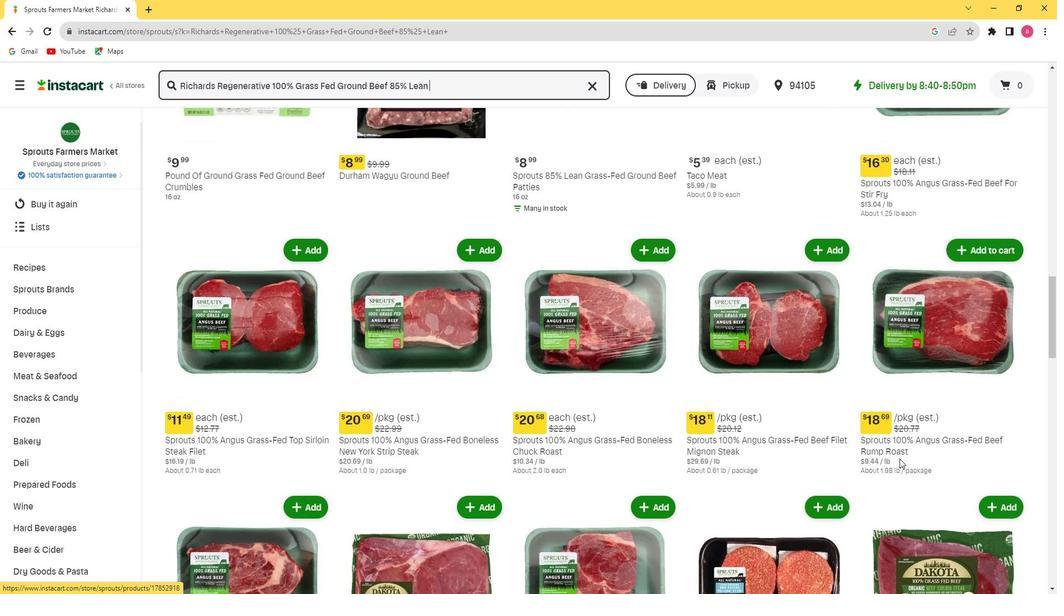 
Action: Mouse scrolled (896, 460) with delta (0, 0)
Screenshot: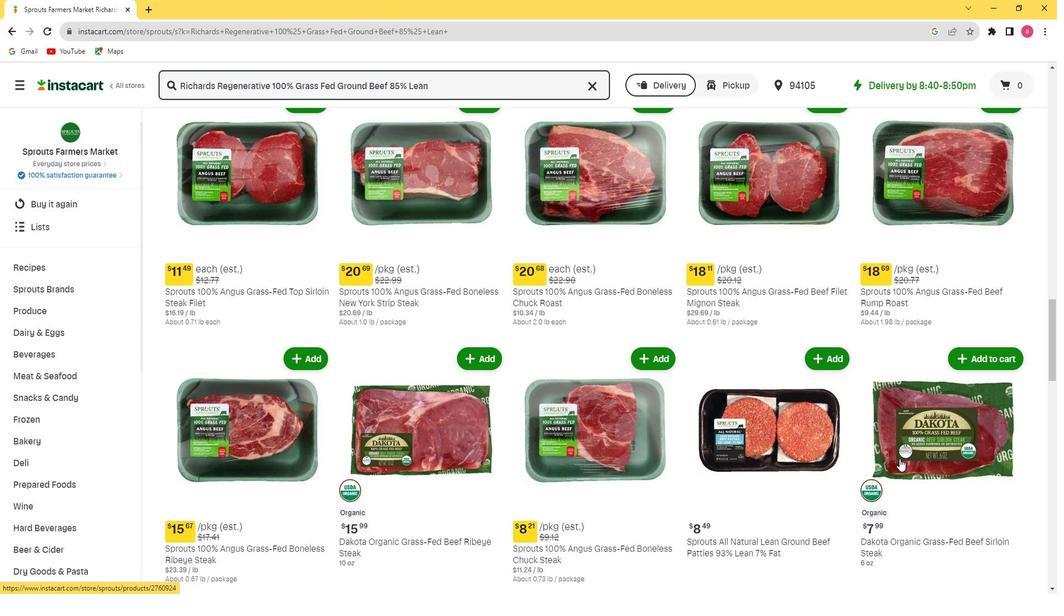 
Action: Mouse scrolled (896, 460) with delta (0, 0)
Screenshot: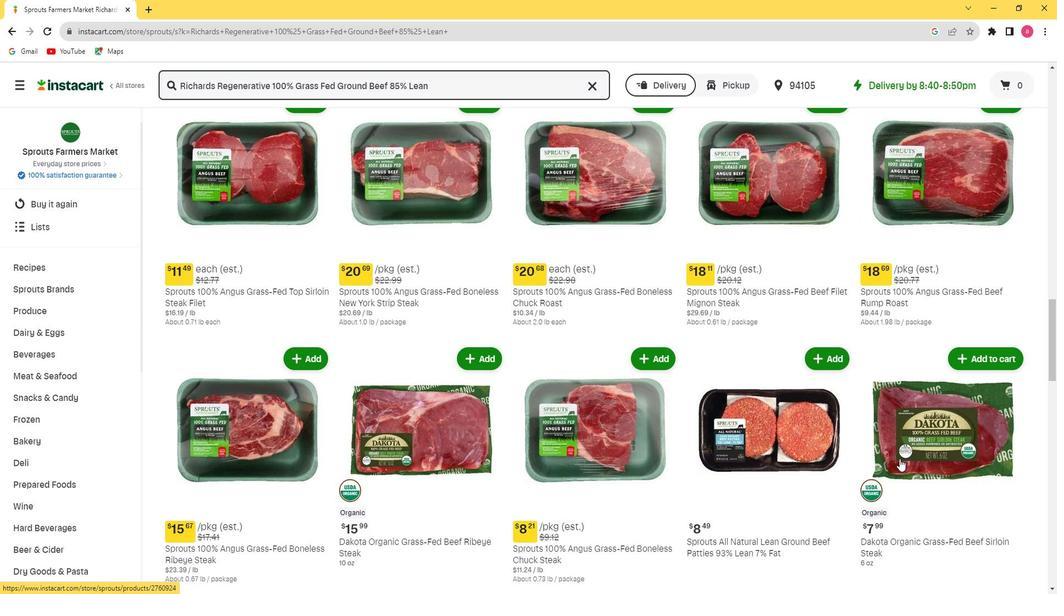 
Action: Mouse moved to (299, 441)
Screenshot: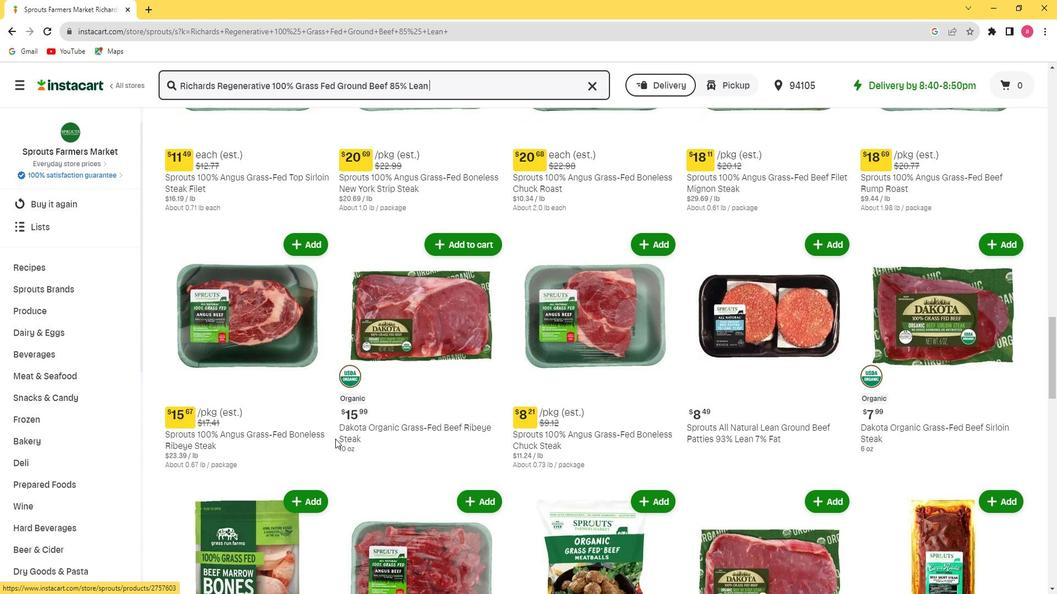 
Action: Mouse scrolled (299, 440) with delta (0, 0)
Screenshot: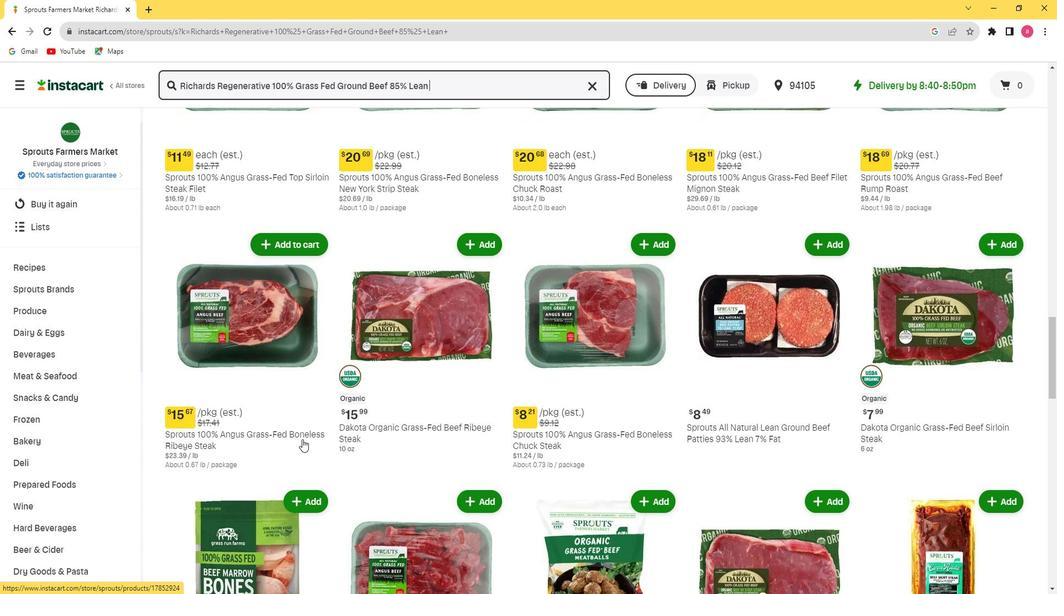 
Action: Mouse scrolled (299, 440) with delta (0, 0)
Screenshot: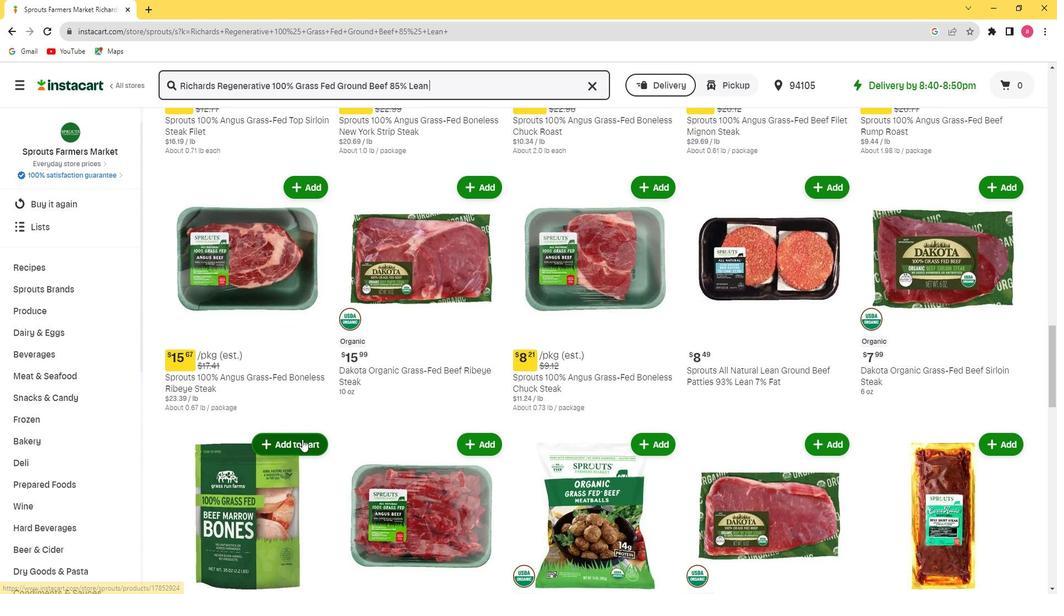 
Action: Mouse scrolled (299, 440) with delta (0, 0)
Screenshot: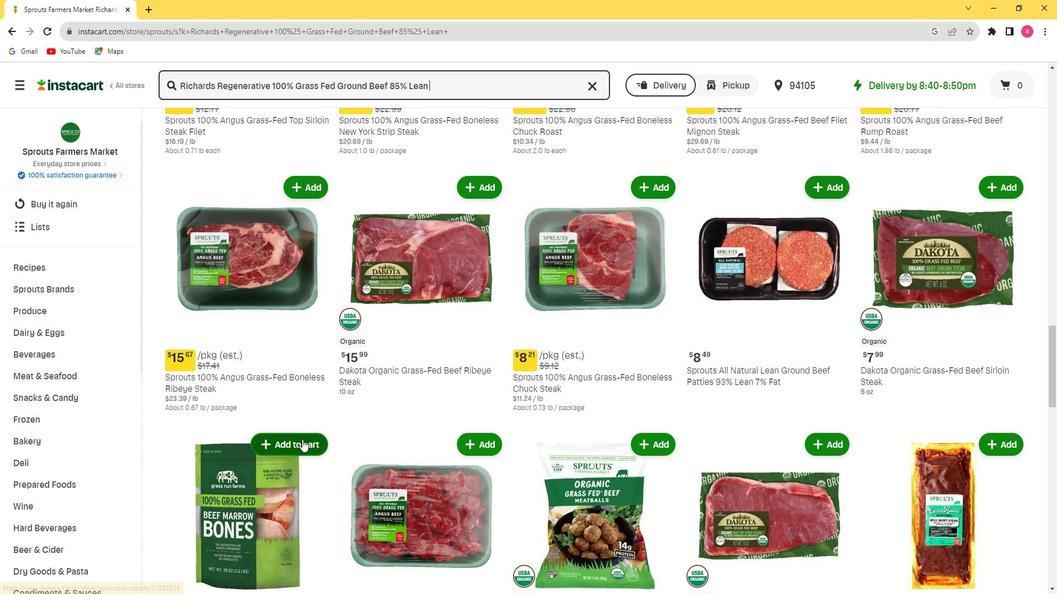 
Action: Mouse scrolled (299, 440) with delta (0, 0)
Screenshot: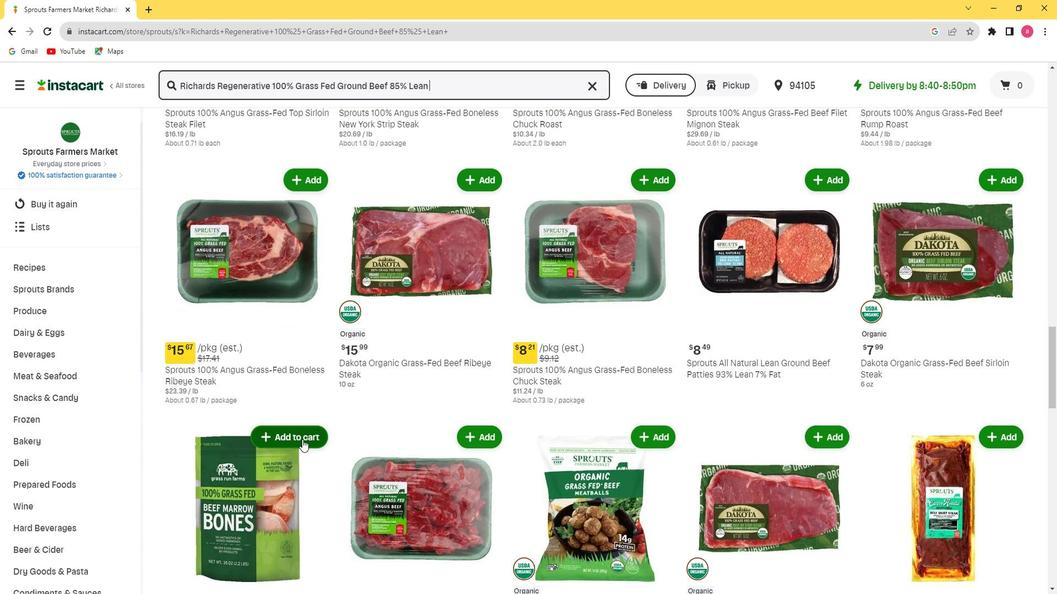 
Action: Mouse scrolled (299, 440) with delta (0, 0)
Screenshot: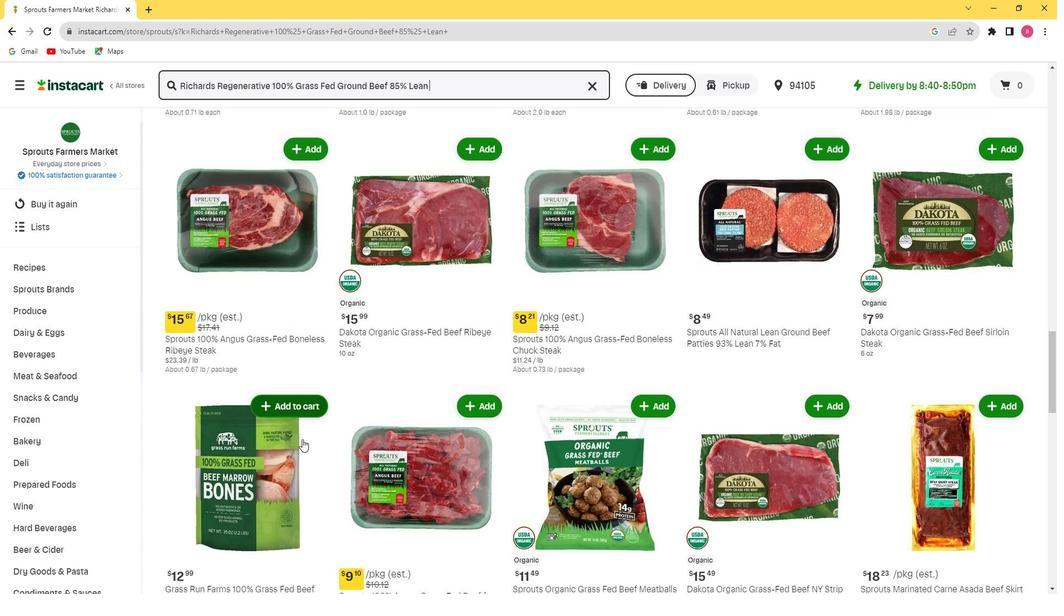 
Action: Mouse moved to (963, 399)
Screenshot: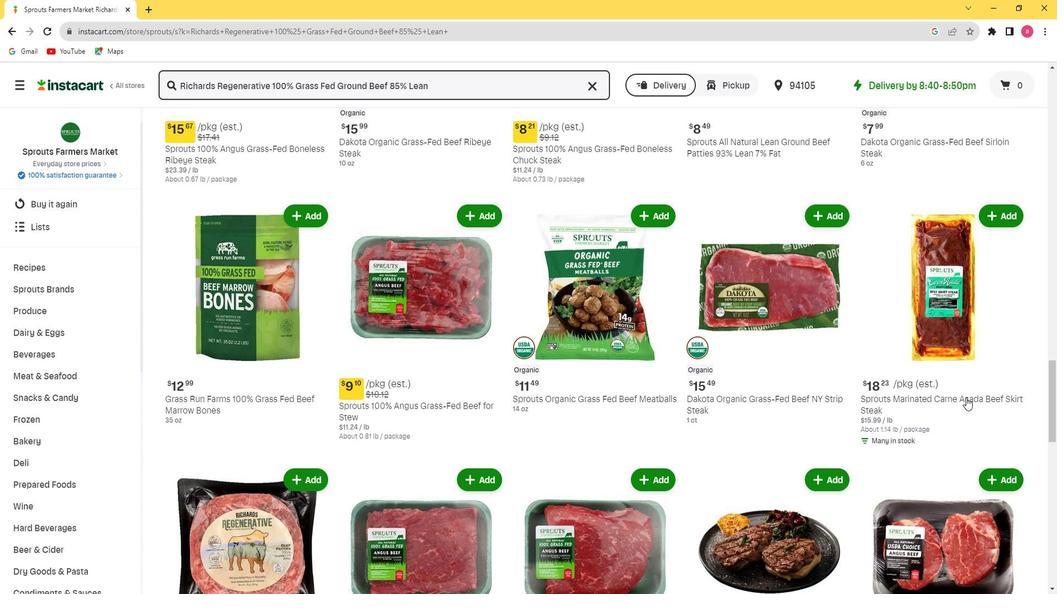 
Action: Mouse scrolled (963, 398) with delta (0, 0)
Screenshot: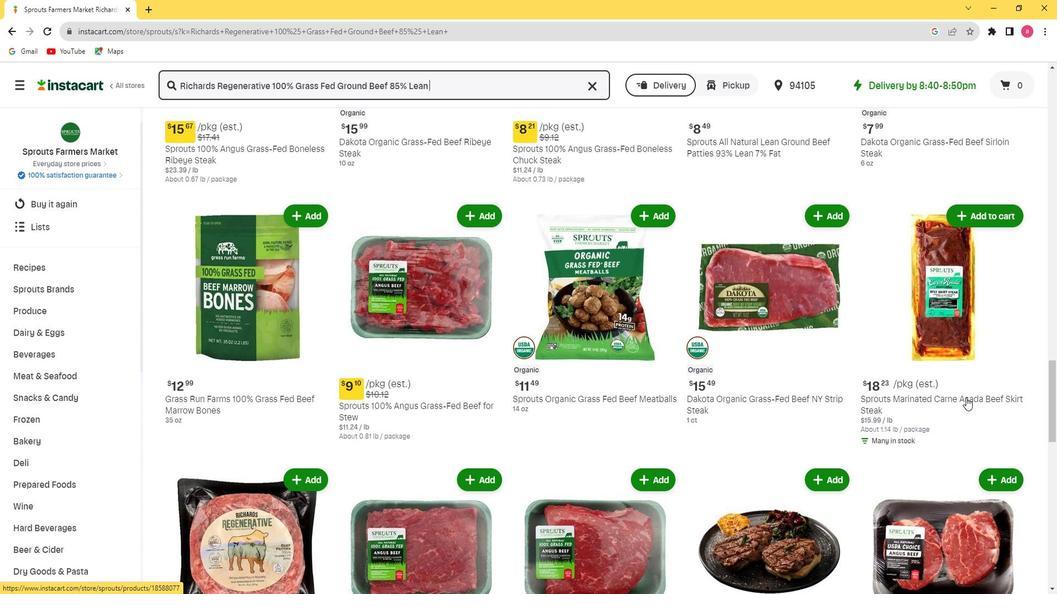 
Action: Mouse scrolled (963, 398) with delta (0, 0)
Screenshot: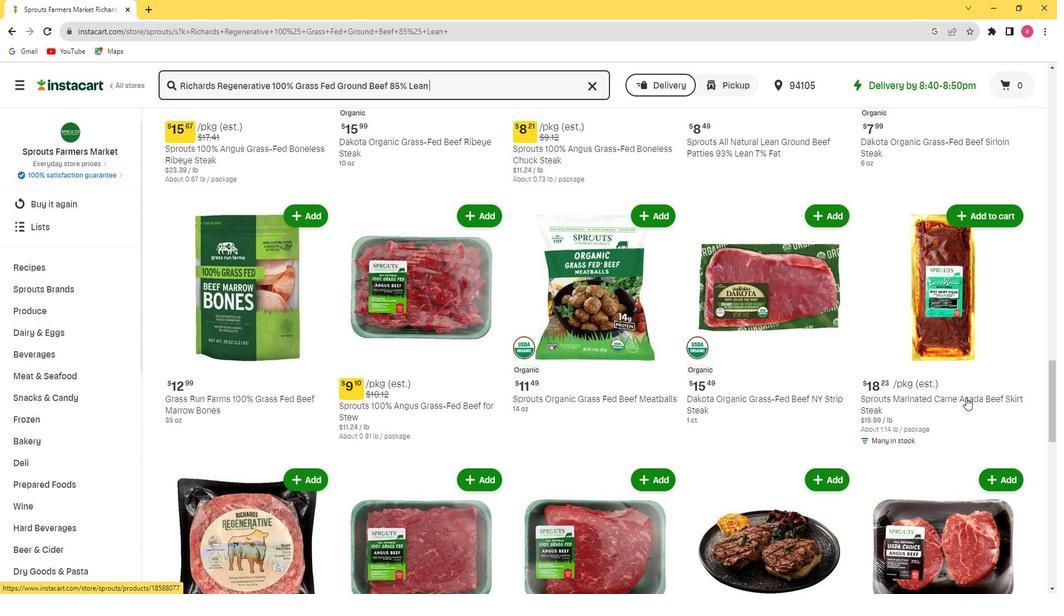 
Action: Mouse scrolled (963, 398) with delta (0, 0)
Screenshot: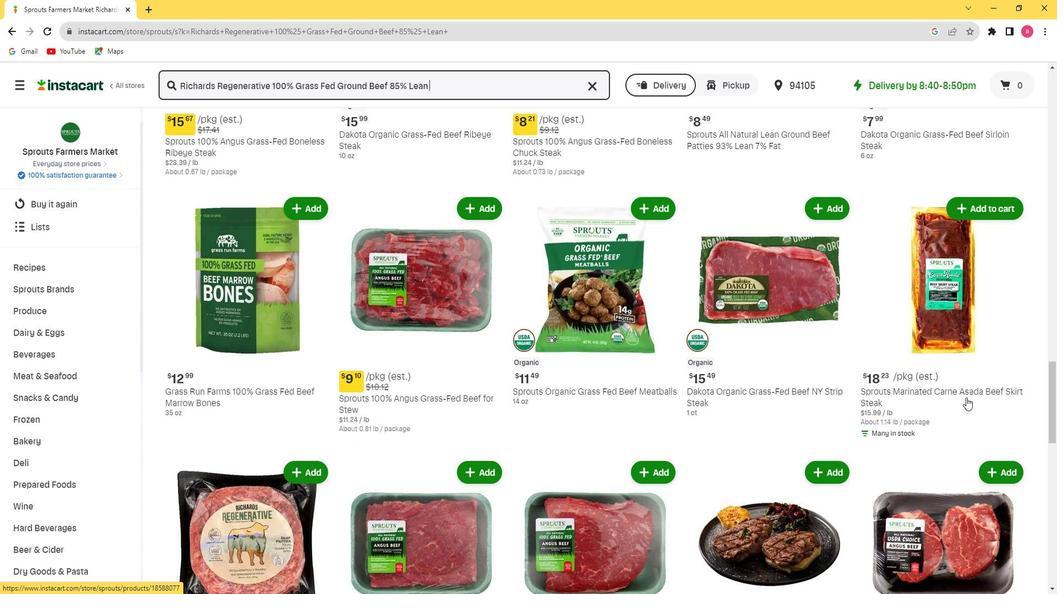 
Action: Mouse scrolled (963, 398) with delta (0, 0)
Screenshot: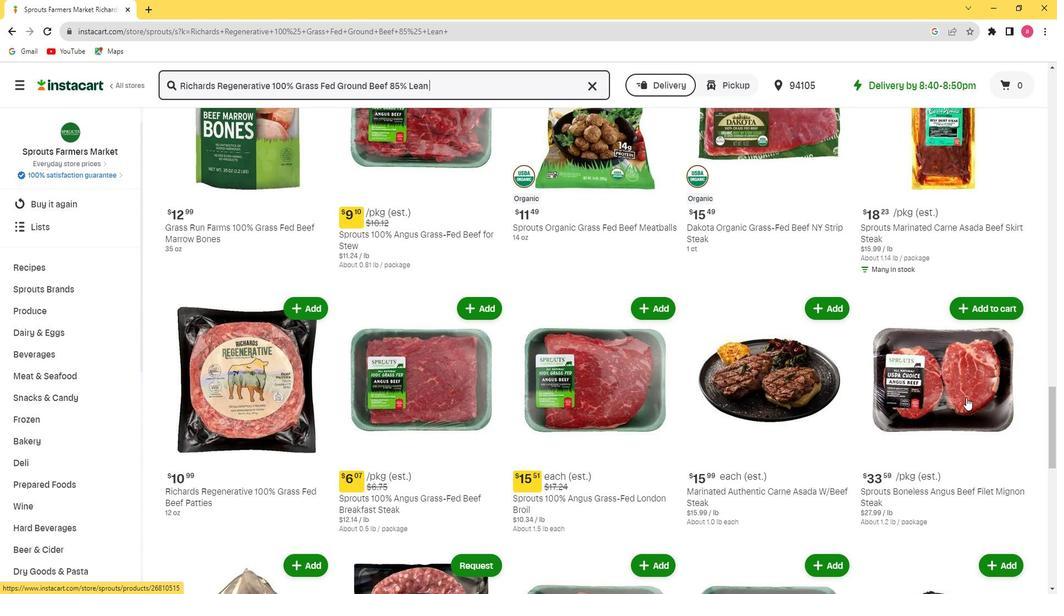 
Action: Mouse moved to (817, 448)
Screenshot: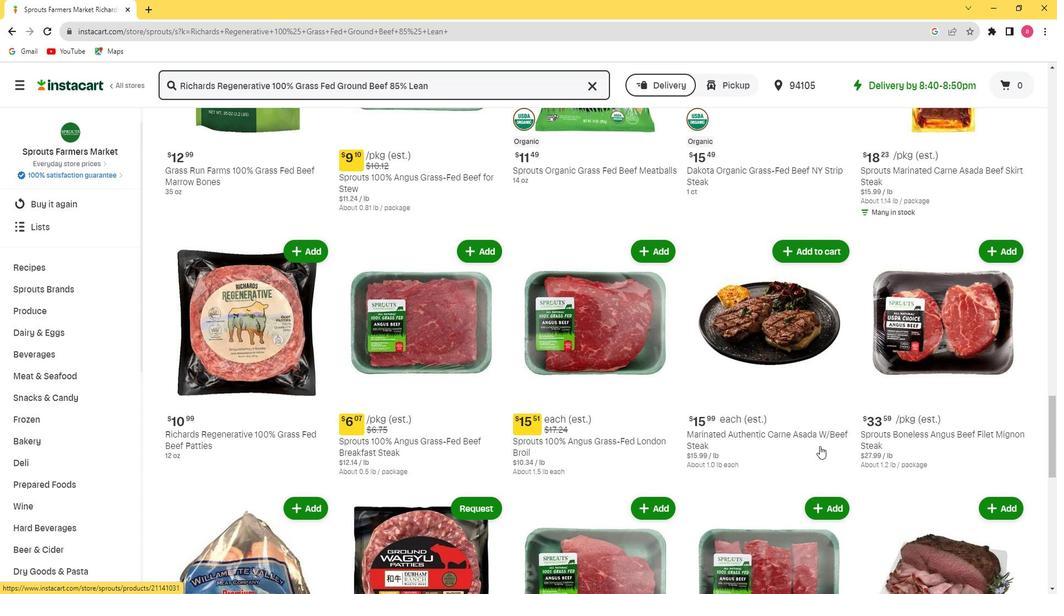 
Action: Mouse scrolled (817, 447) with delta (0, 0)
Screenshot: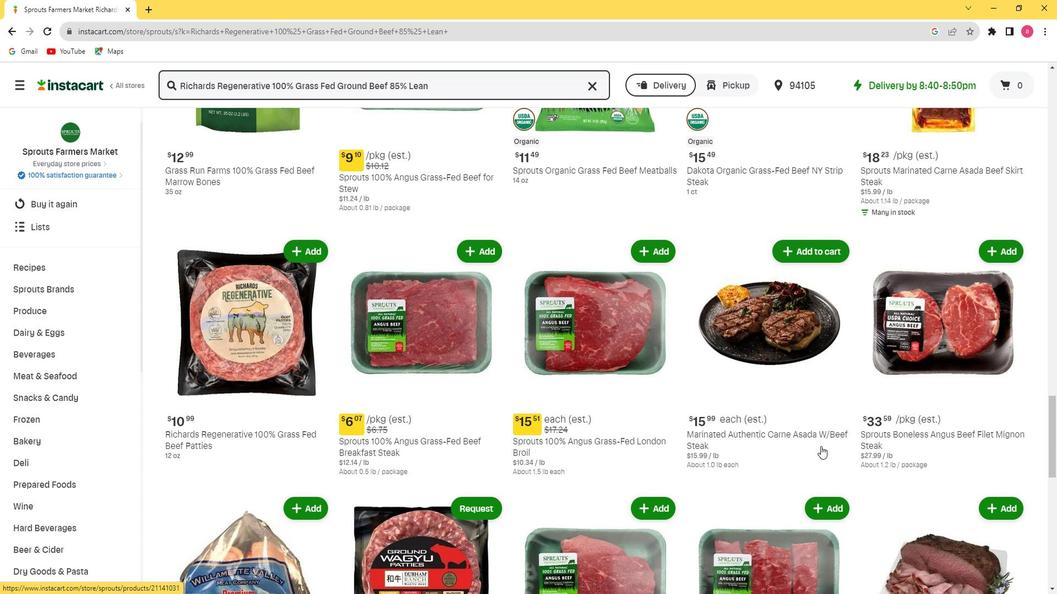 
Action: Mouse scrolled (817, 447) with delta (0, 0)
Screenshot: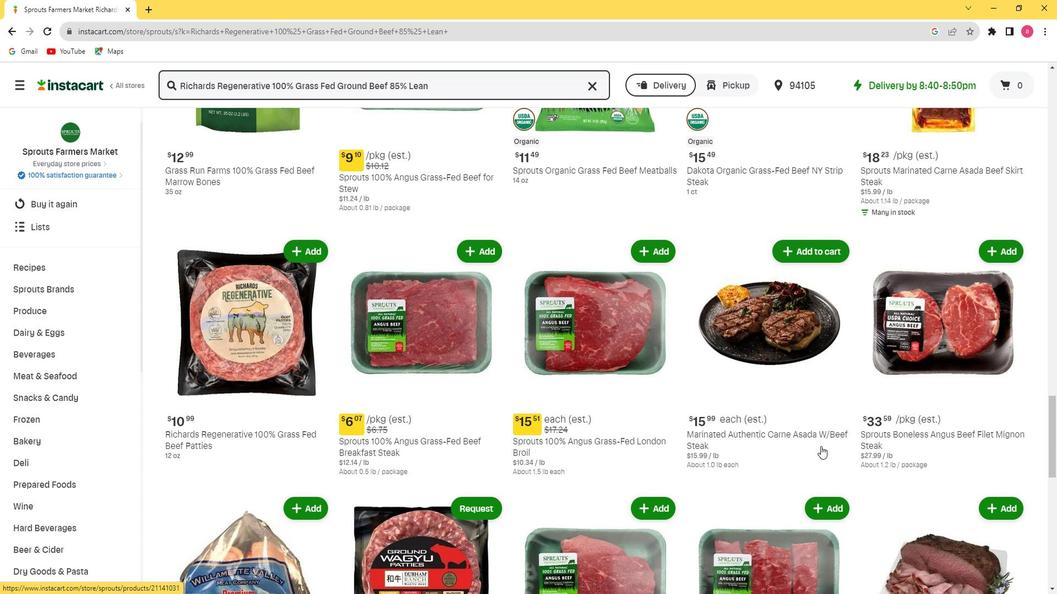 
Action: Mouse scrolled (817, 447) with delta (0, 0)
Screenshot: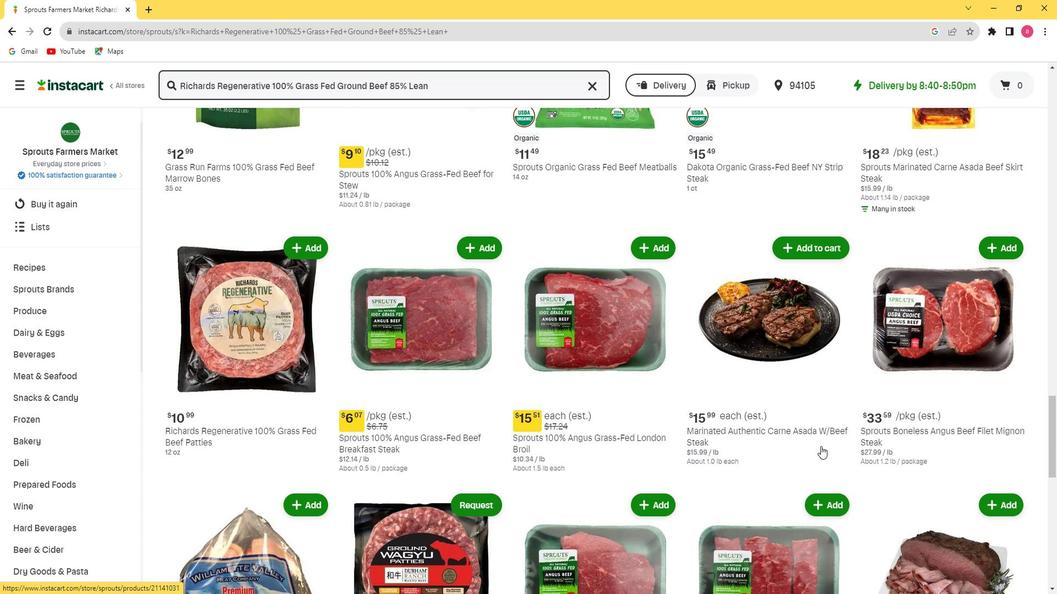 
Action: Mouse scrolled (817, 447) with delta (0, 0)
Screenshot: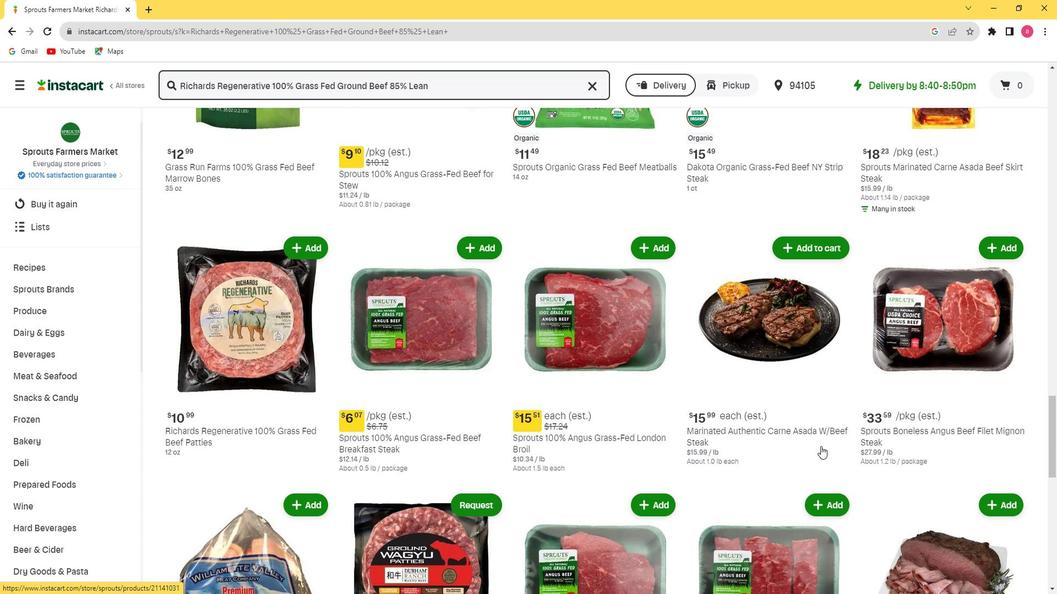 
Action: Mouse moved to (187, 482)
Screenshot: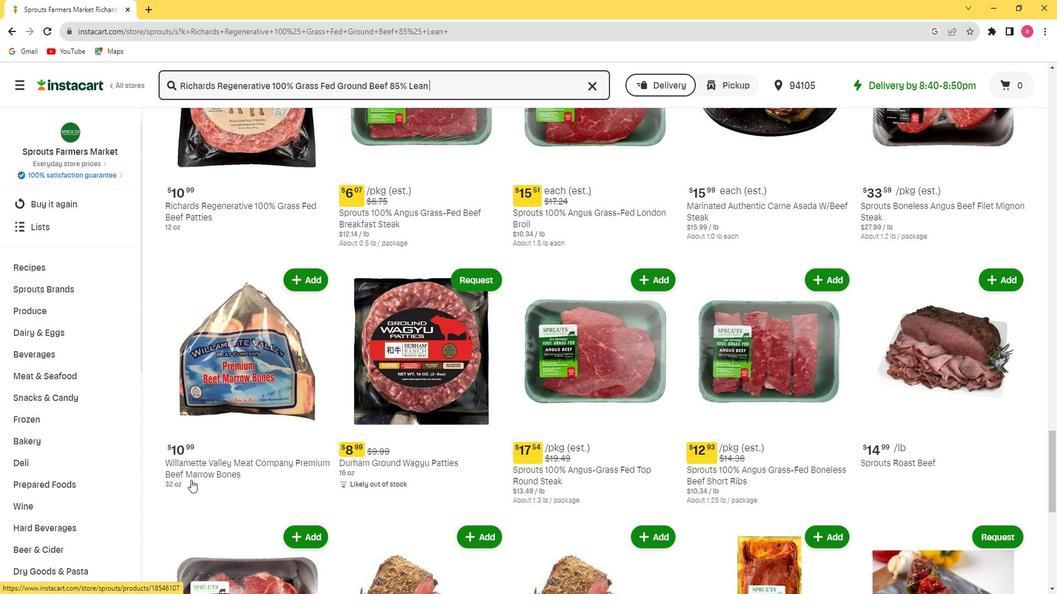 
Action: Mouse scrolled (187, 481) with delta (0, 0)
Screenshot: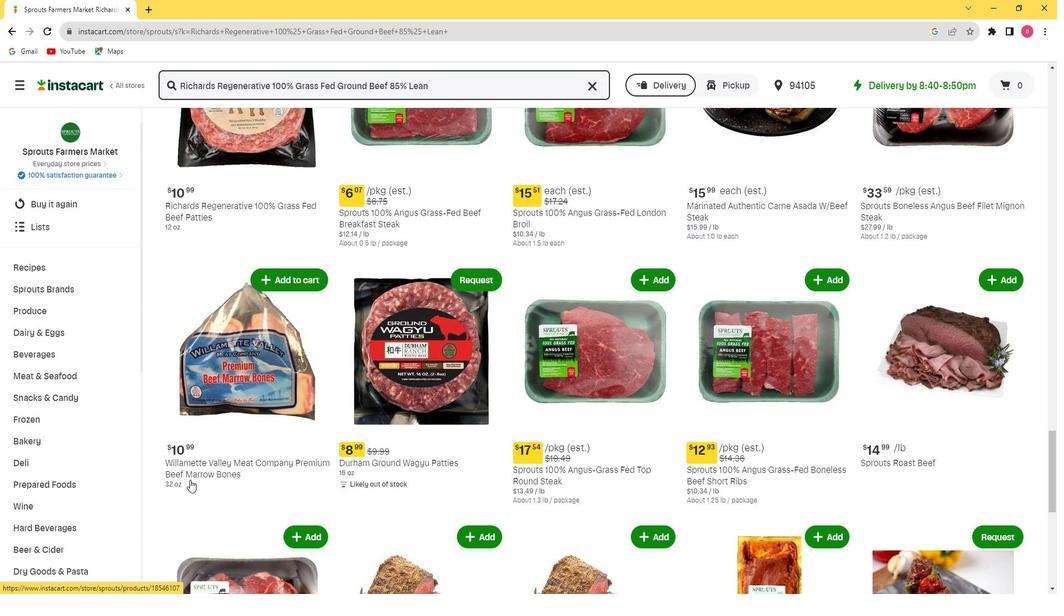
Action: Mouse scrolled (187, 481) with delta (0, 0)
Screenshot: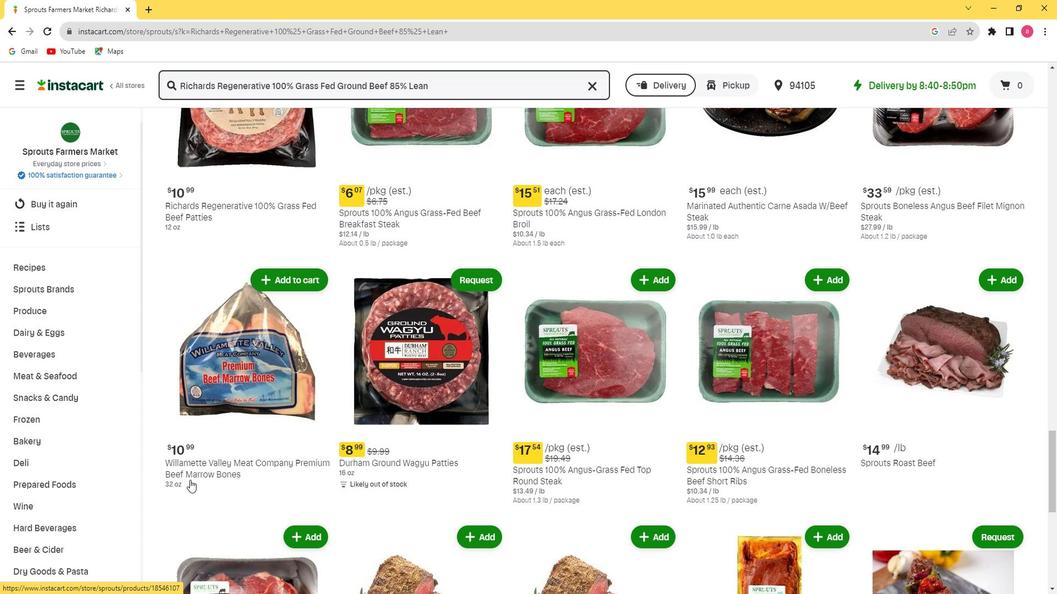 
Action: Mouse scrolled (187, 481) with delta (0, 0)
Screenshot: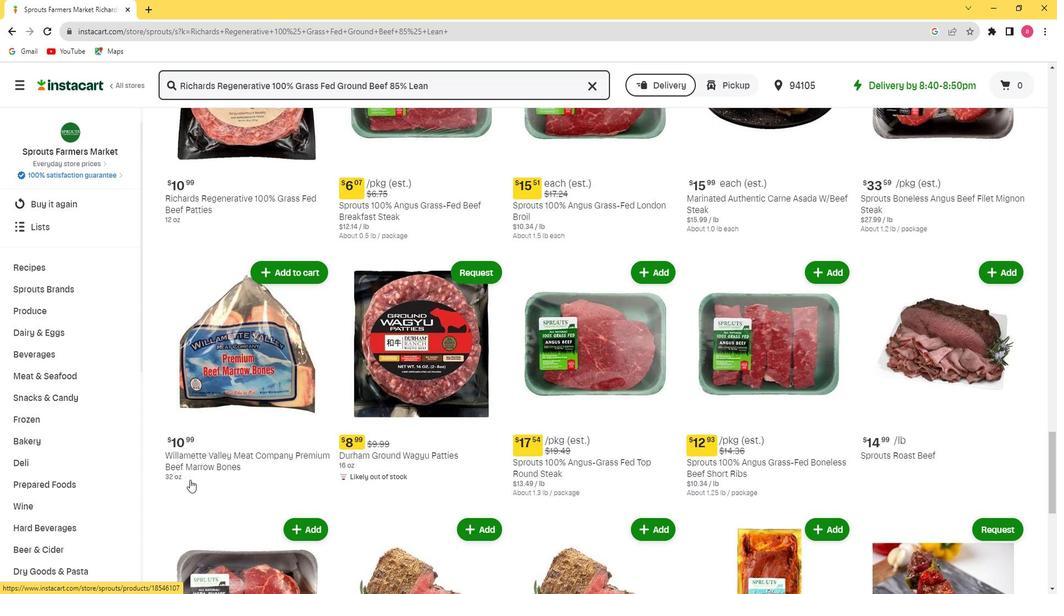 
Action: Mouse scrolled (187, 481) with delta (0, 0)
Screenshot: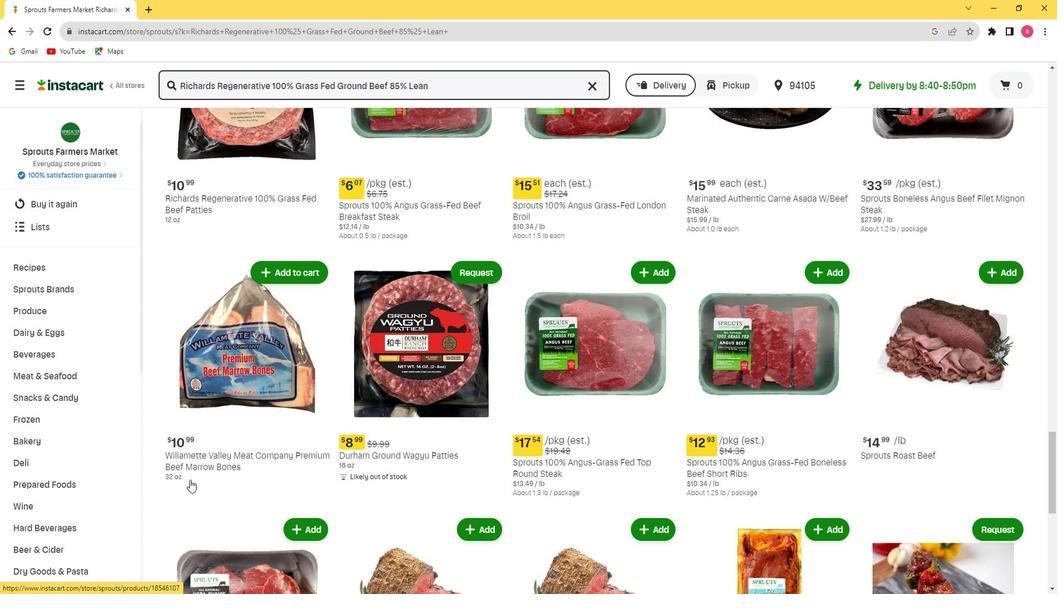 
Action: Mouse moved to (849, 484)
Screenshot: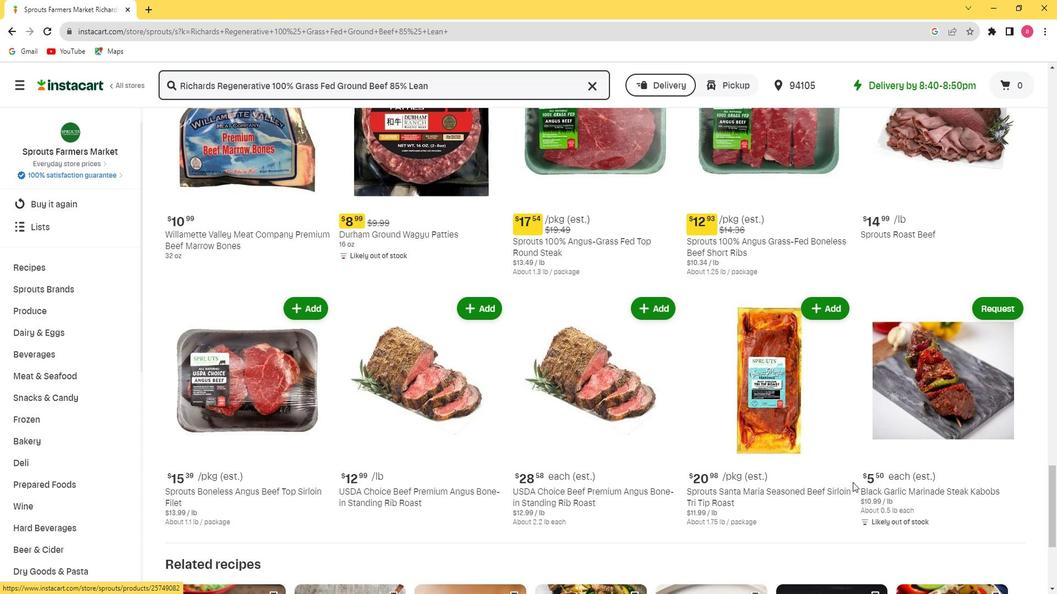 
Action: Mouse scrolled (849, 484) with delta (0, 0)
Screenshot: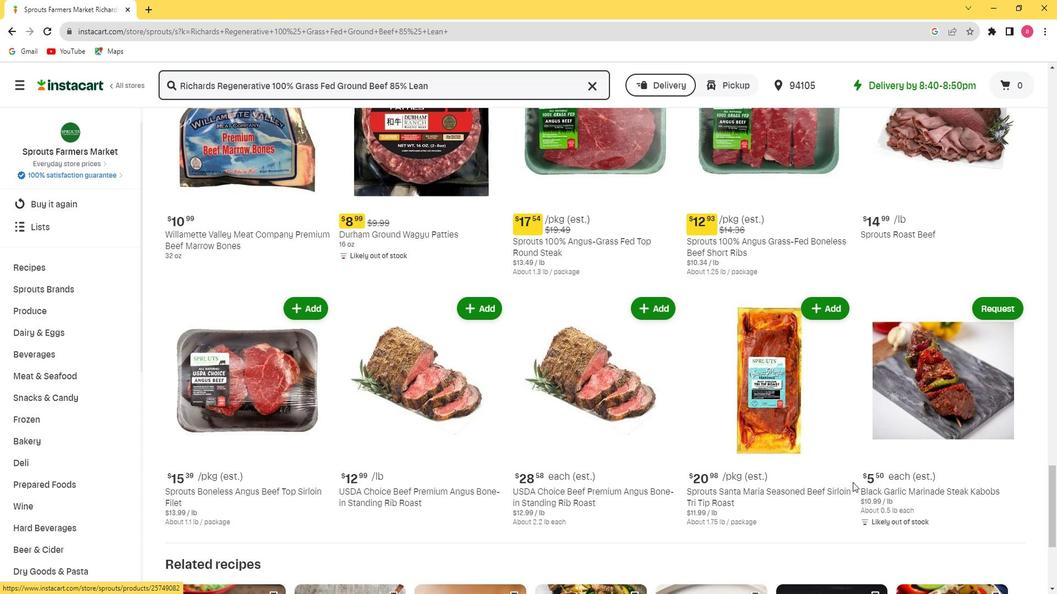 
Action: Mouse scrolled (849, 484) with delta (0, 0)
Screenshot: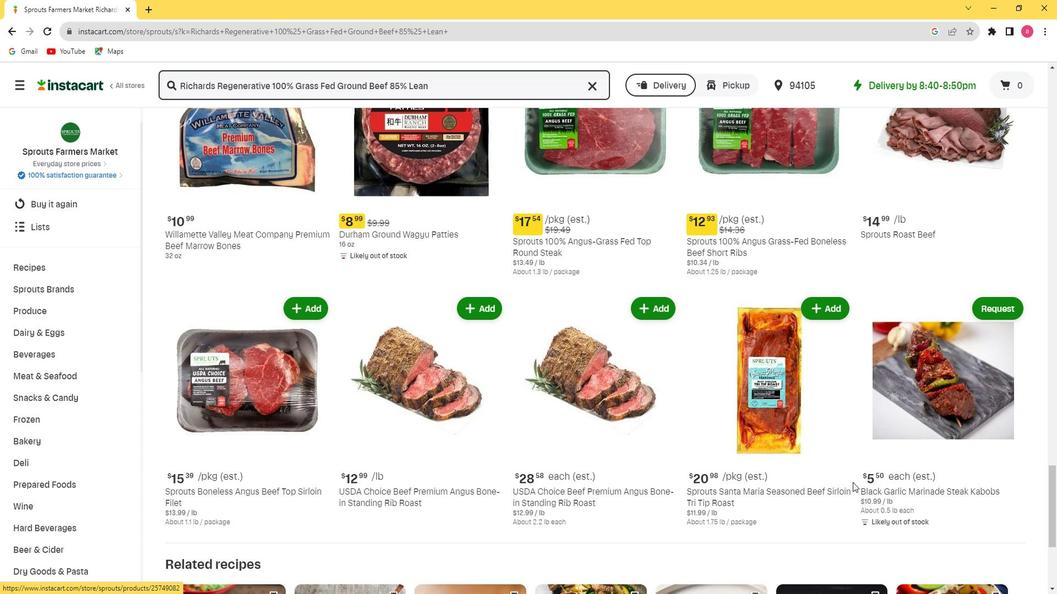 
Action: Mouse scrolled (849, 484) with delta (0, 0)
Screenshot: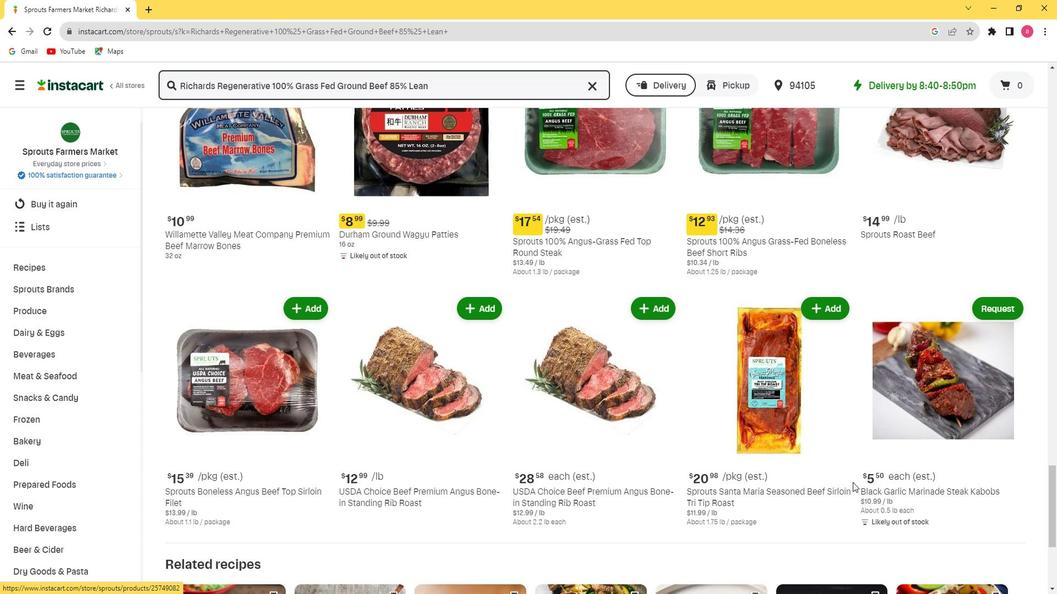 
Action: Mouse scrolled (849, 484) with delta (0, 0)
Screenshot: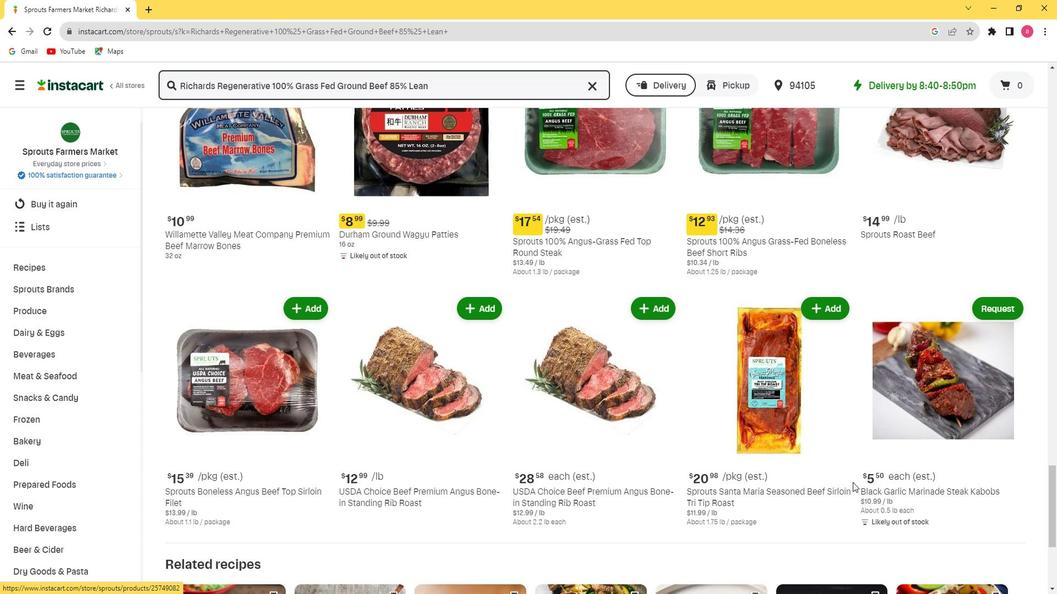 
Action: Mouse moved to (850, 484)
Screenshot: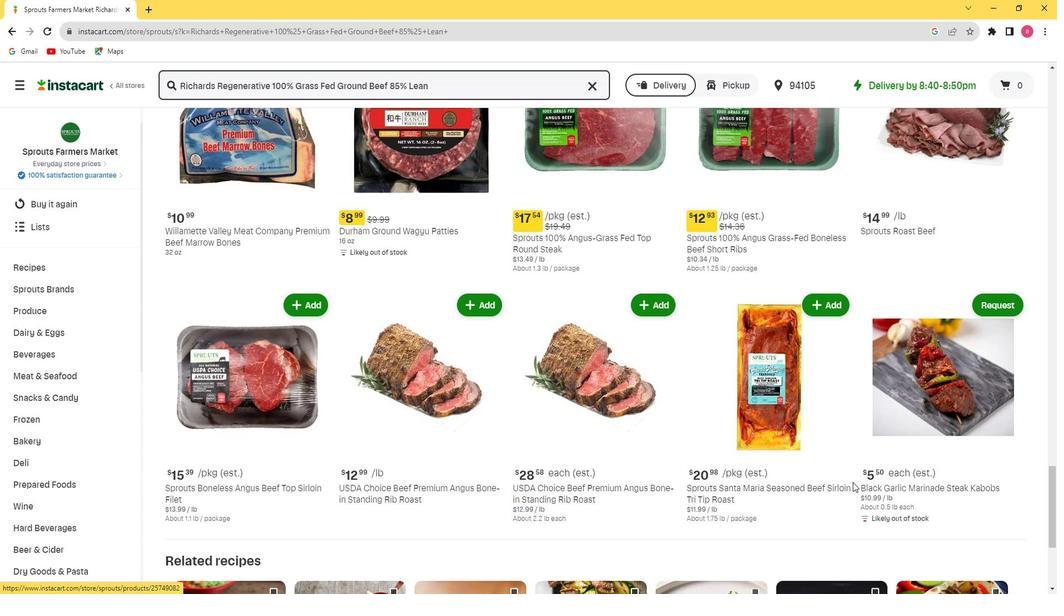 
Action: Mouse scrolled (850, 484) with delta (0, 0)
Screenshot: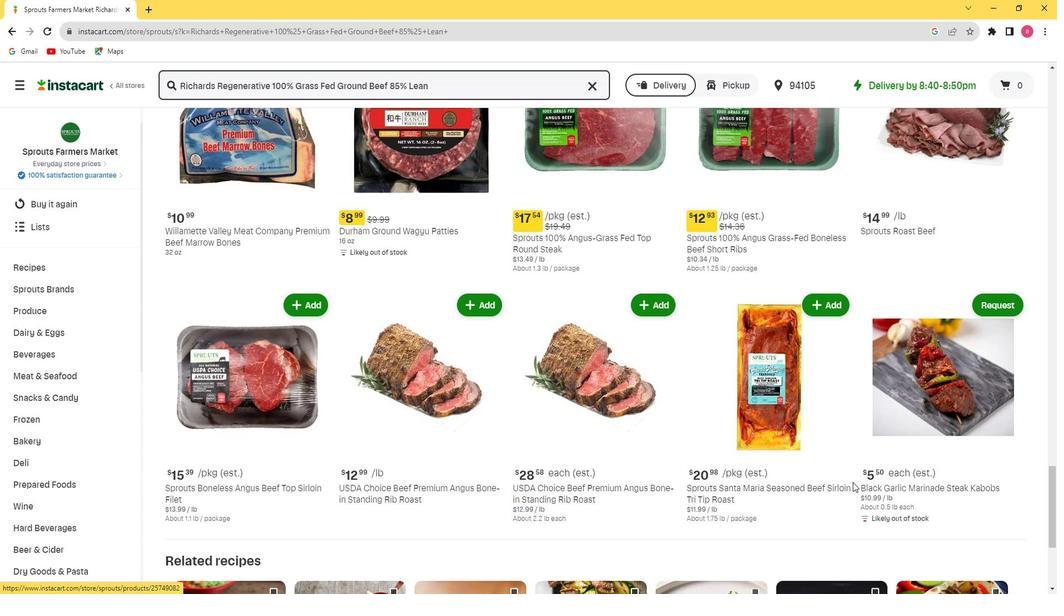 
Action: Mouse moved to (851, 484)
Screenshot: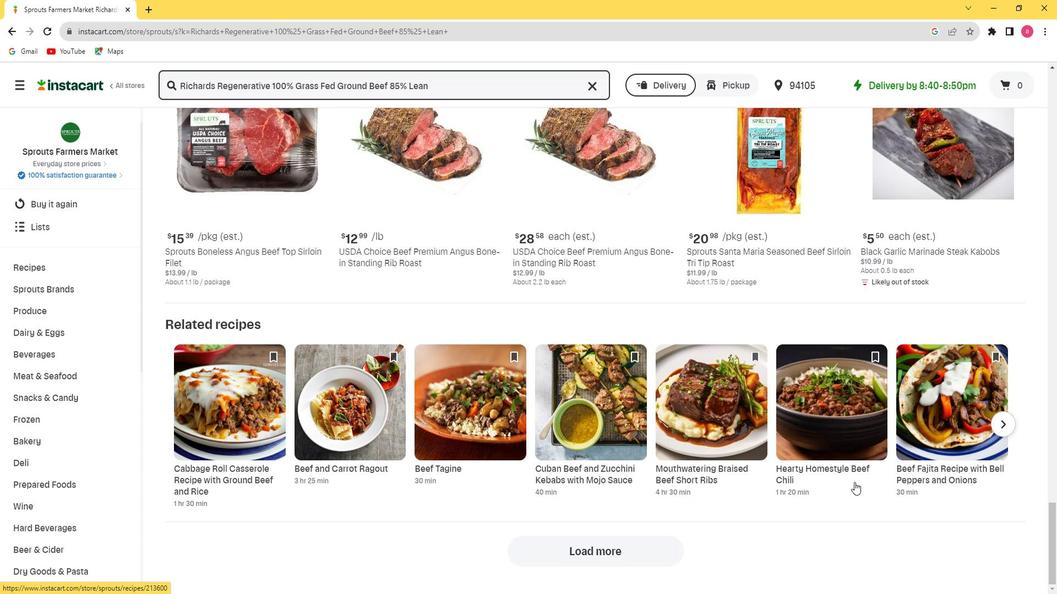 
